 Task: Create a due date automation trigger when advanced on, 2 days after a card is due add fields without custom field "Resume" set to a date more than 1 working days from now at 11:00 AM.
Action: Mouse moved to (1091, 307)
Screenshot: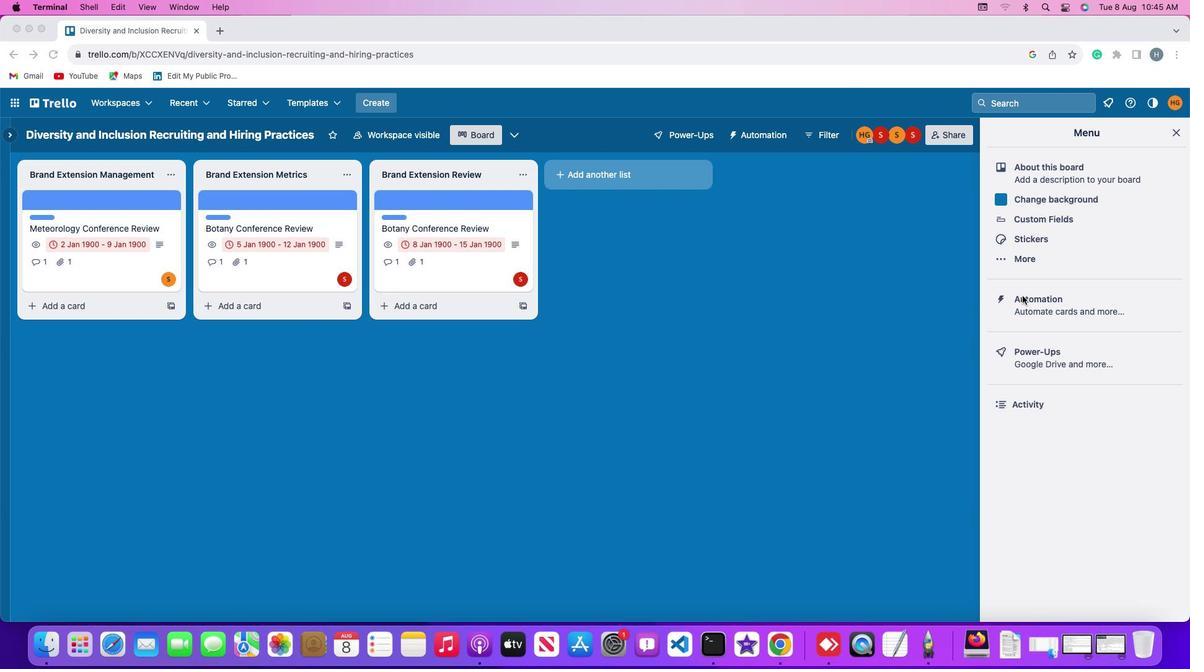 
Action: Mouse pressed left at (1091, 307)
Screenshot: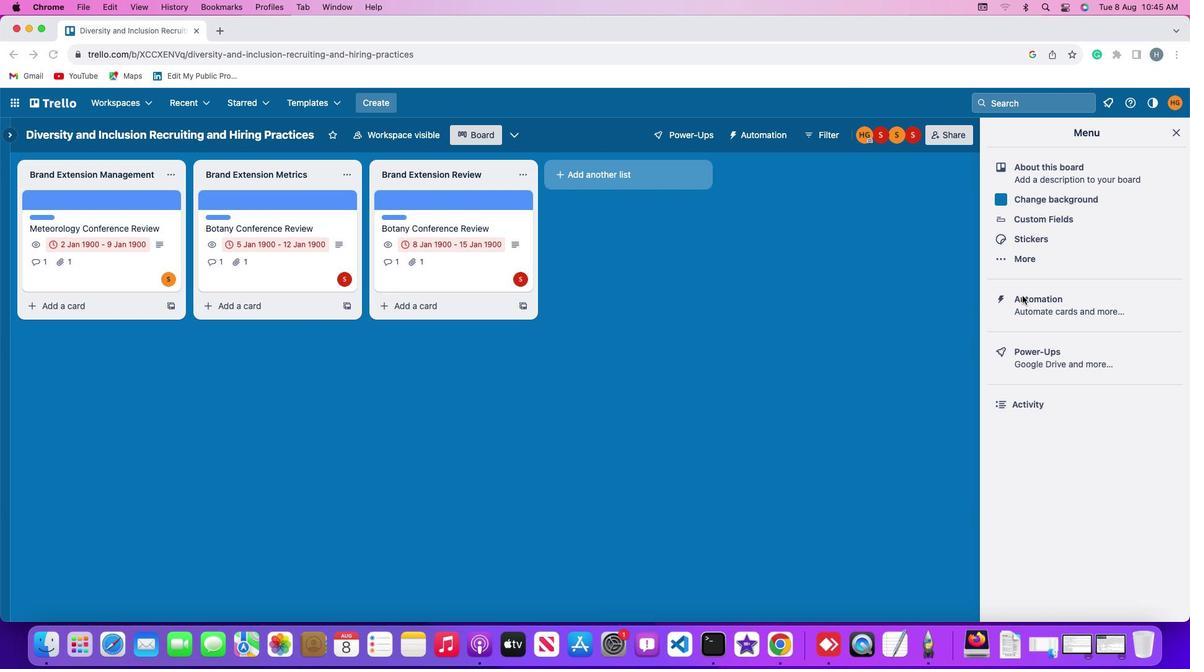 
Action: Mouse pressed left at (1091, 307)
Screenshot: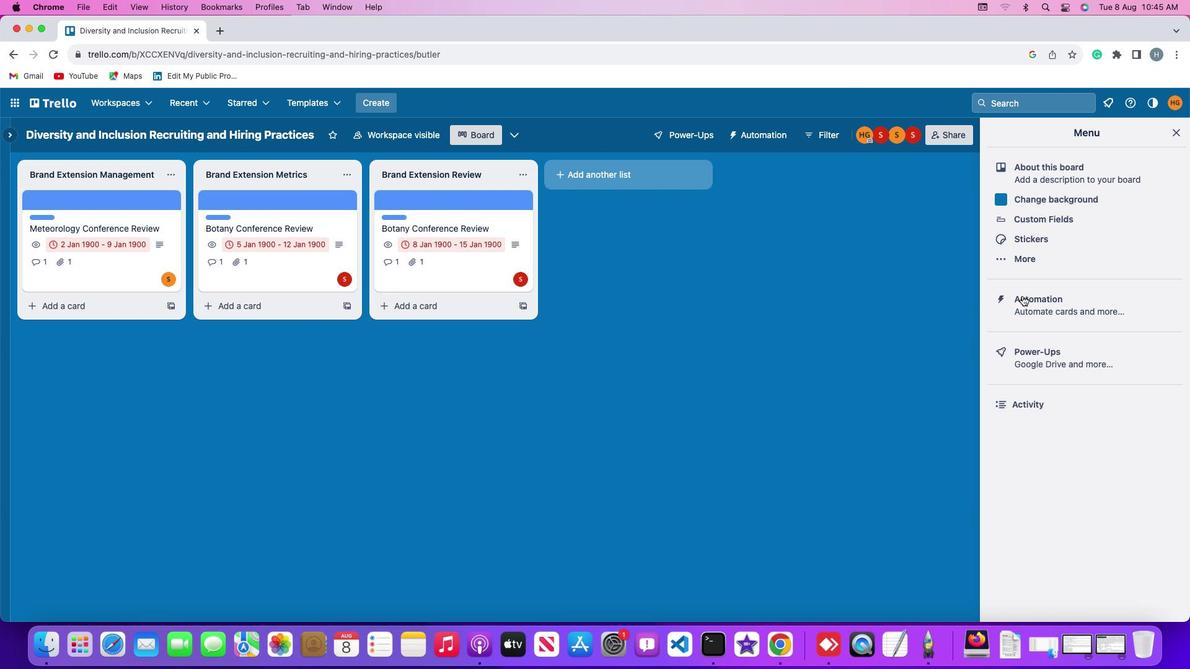
Action: Mouse moved to (24, 307)
Screenshot: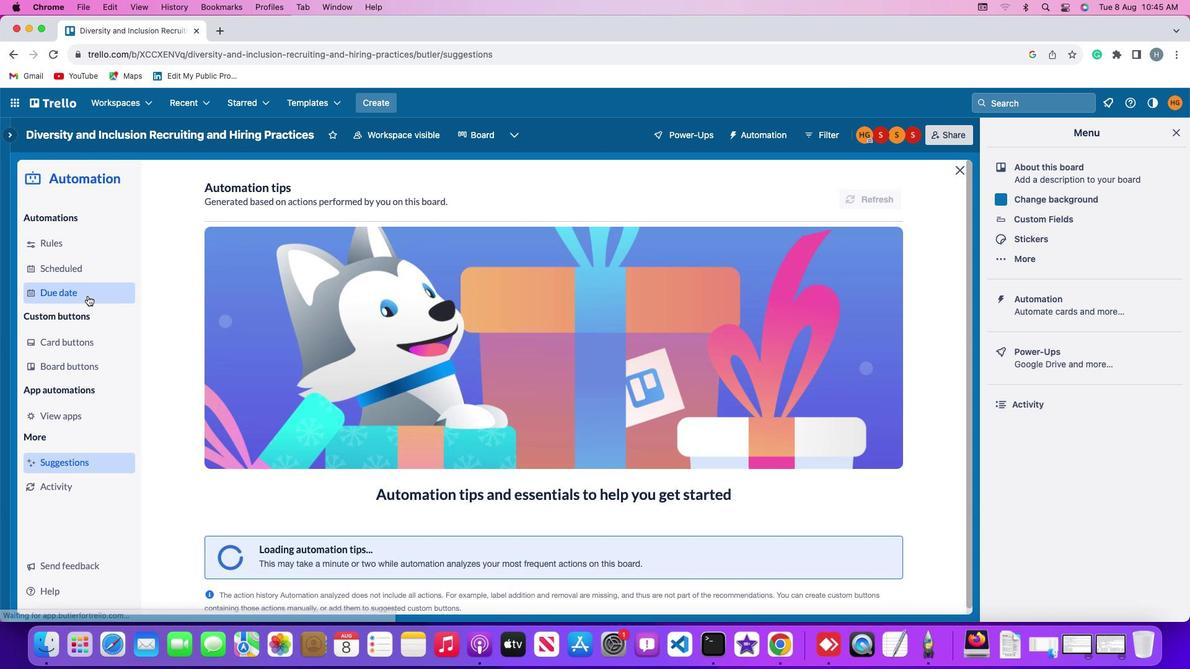
Action: Mouse pressed left at (24, 307)
Screenshot: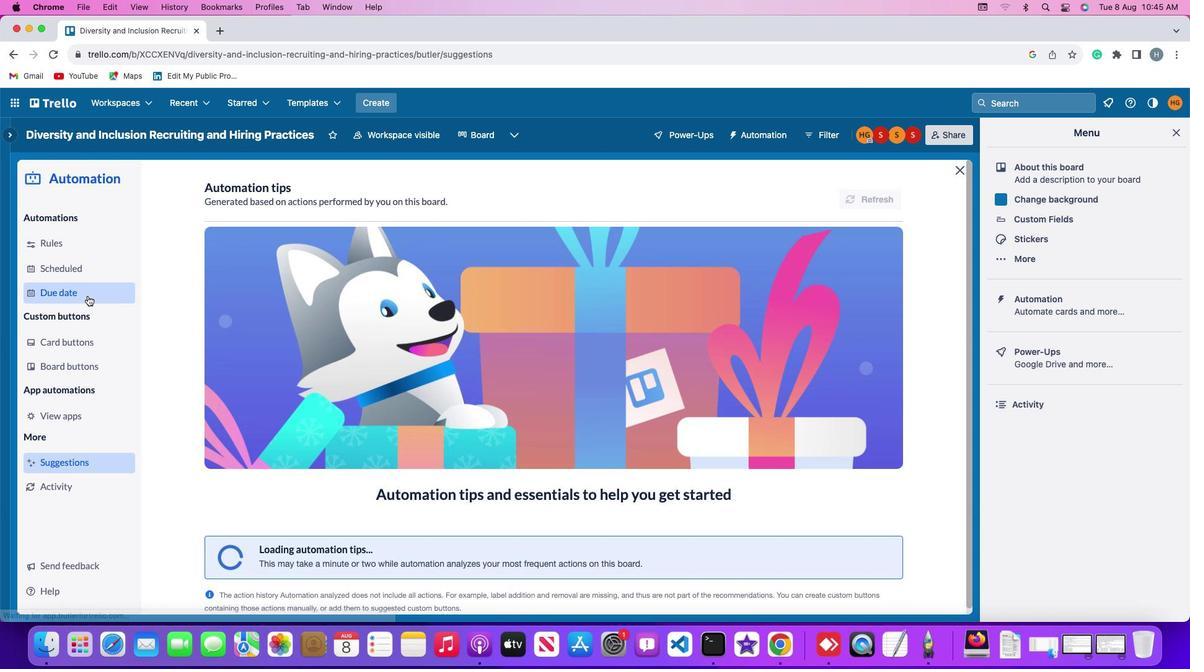 
Action: Mouse moved to (860, 204)
Screenshot: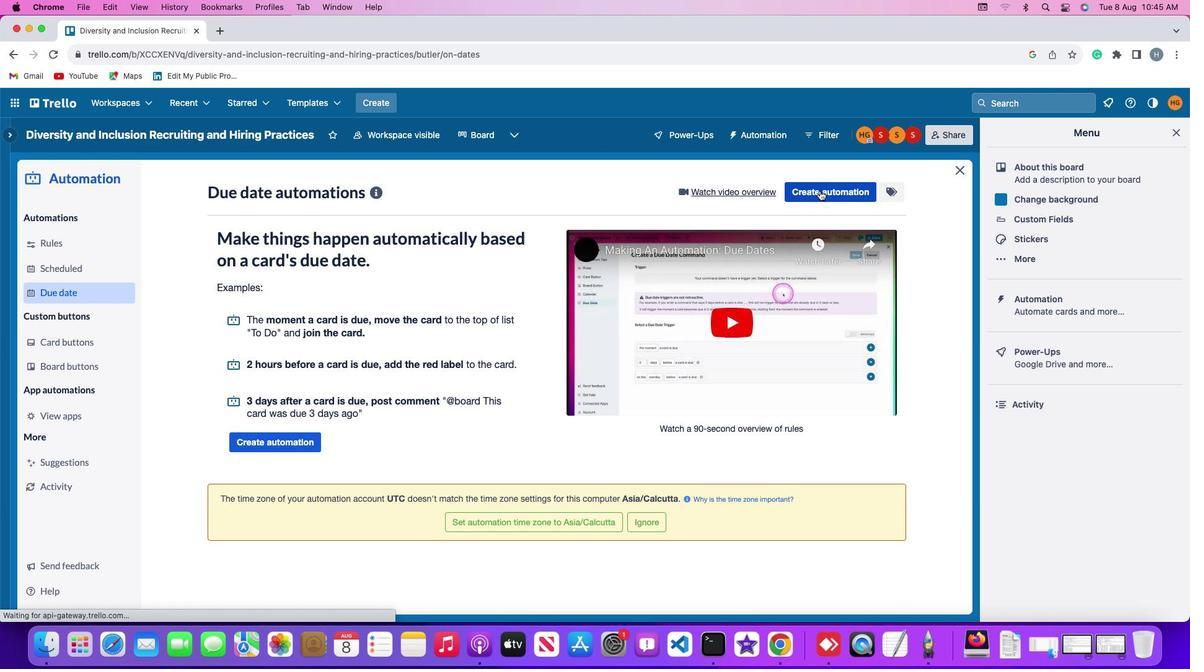 
Action: Mouse pressed left at (860, 204)
Screenshot: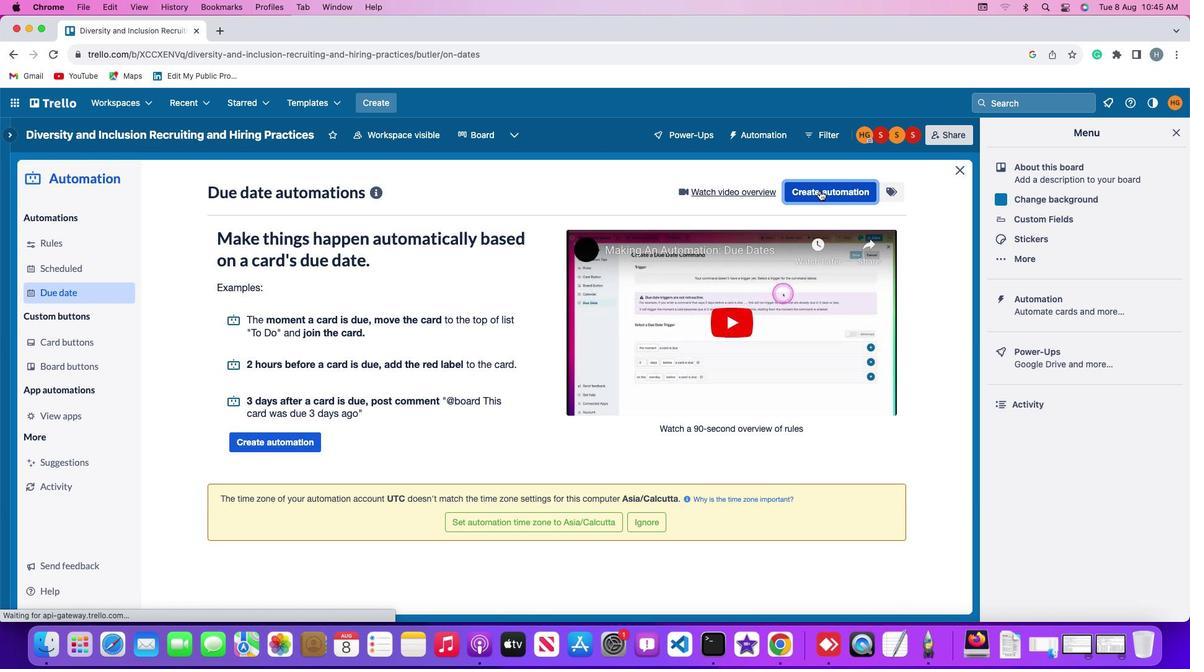 
Action: Mouse moved to (370, 326)
Screenshot: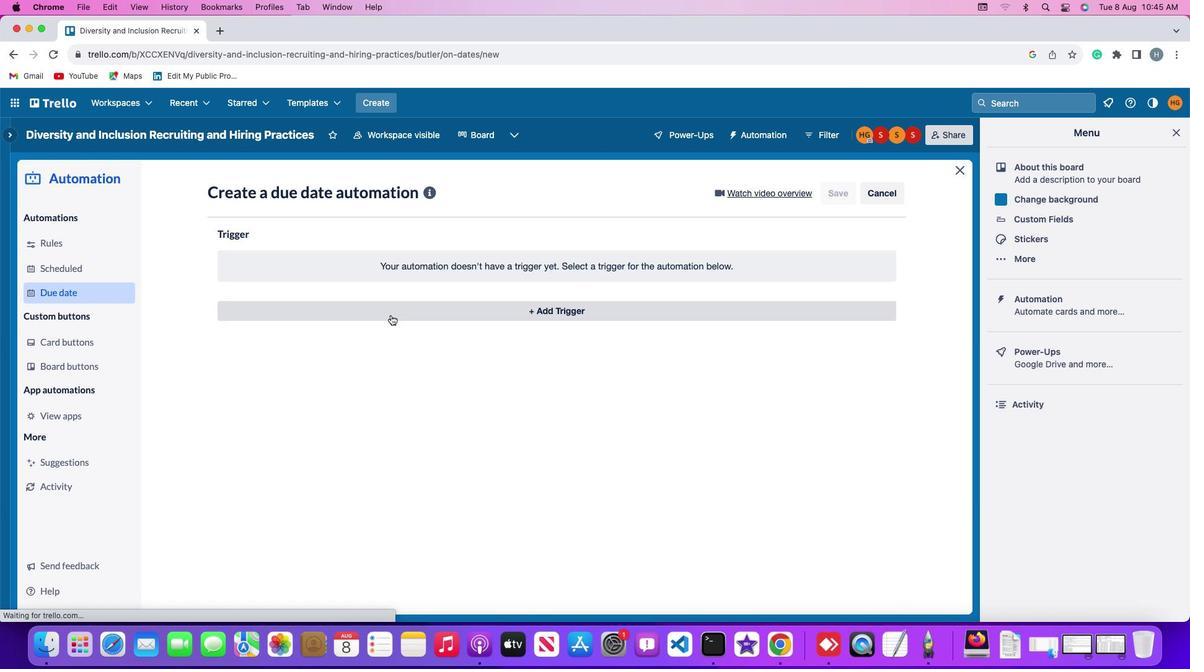 
Action: Mouse pressed left at (370, 326)
Screenshot: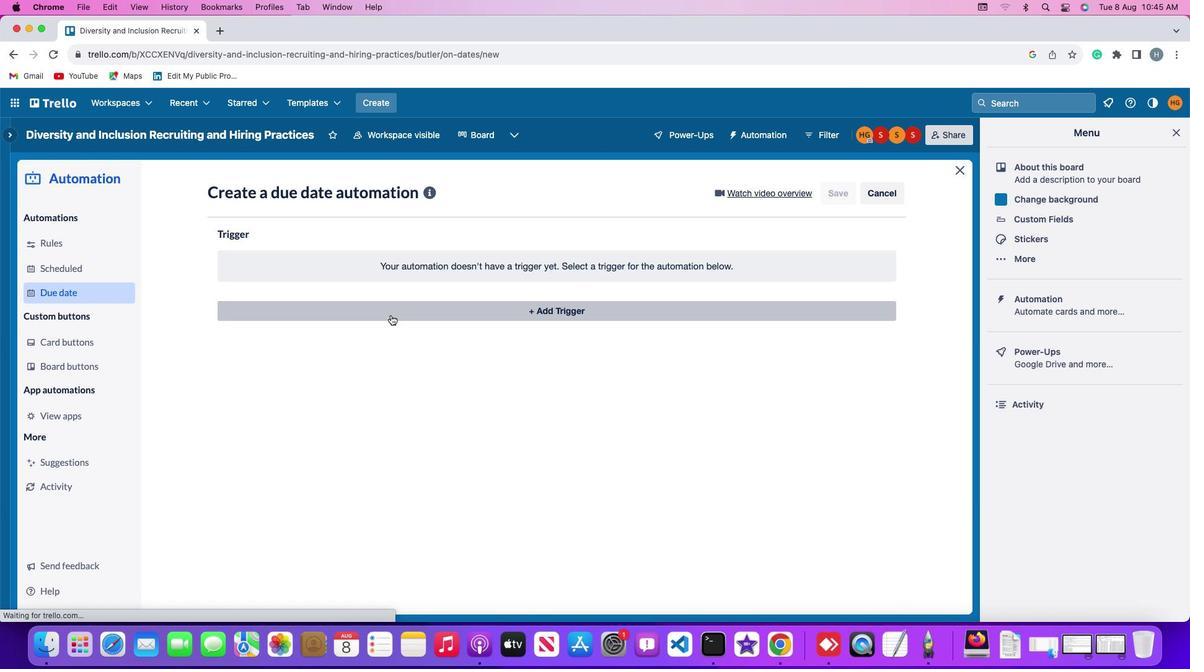 
Action: Mouse moved to (207, 505)
Screenshot: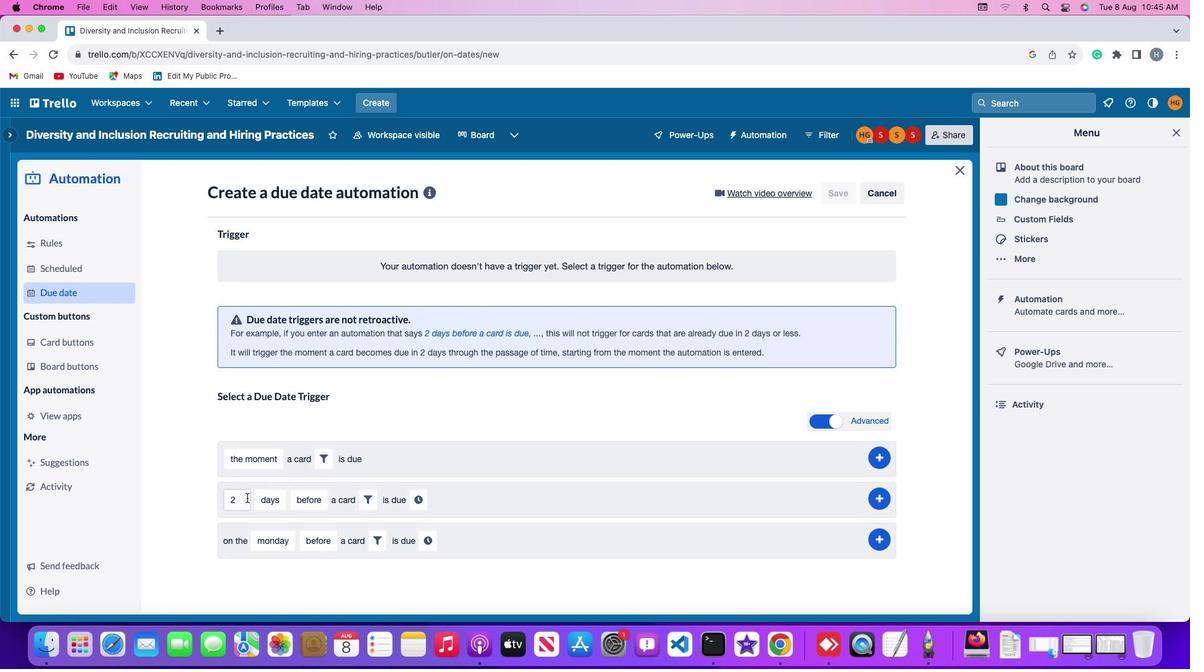 
Action: Mouse pressed left at (207, 505)
Screenshot: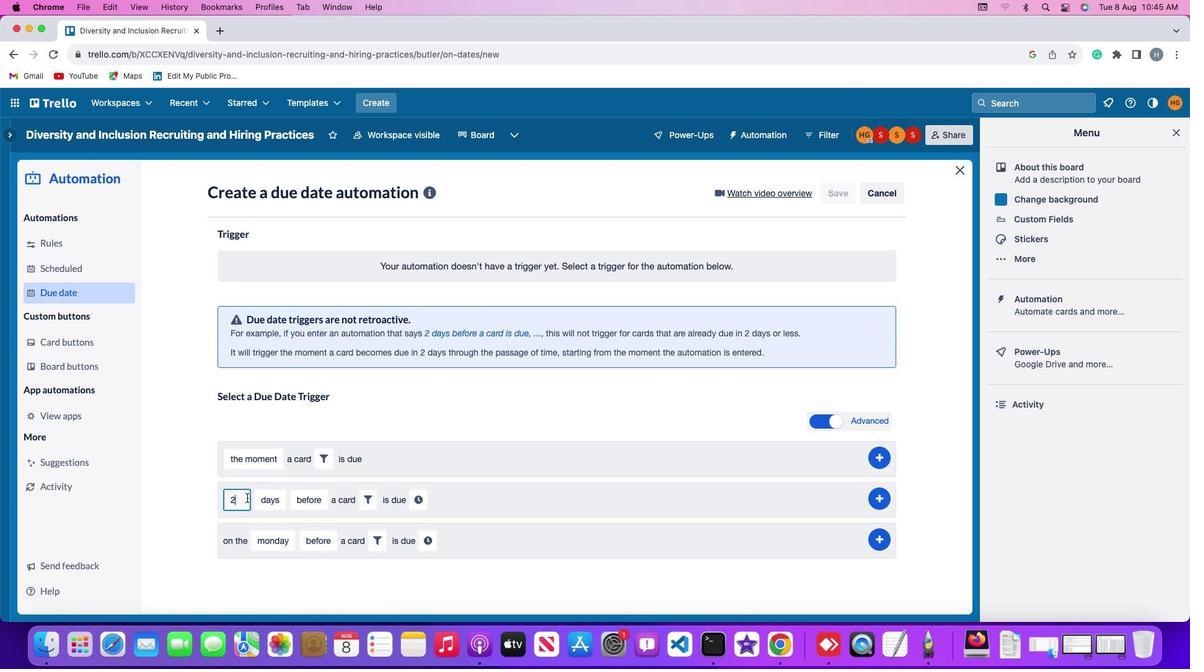 
Action: Mouse moved to (207, 504)
Screenshot: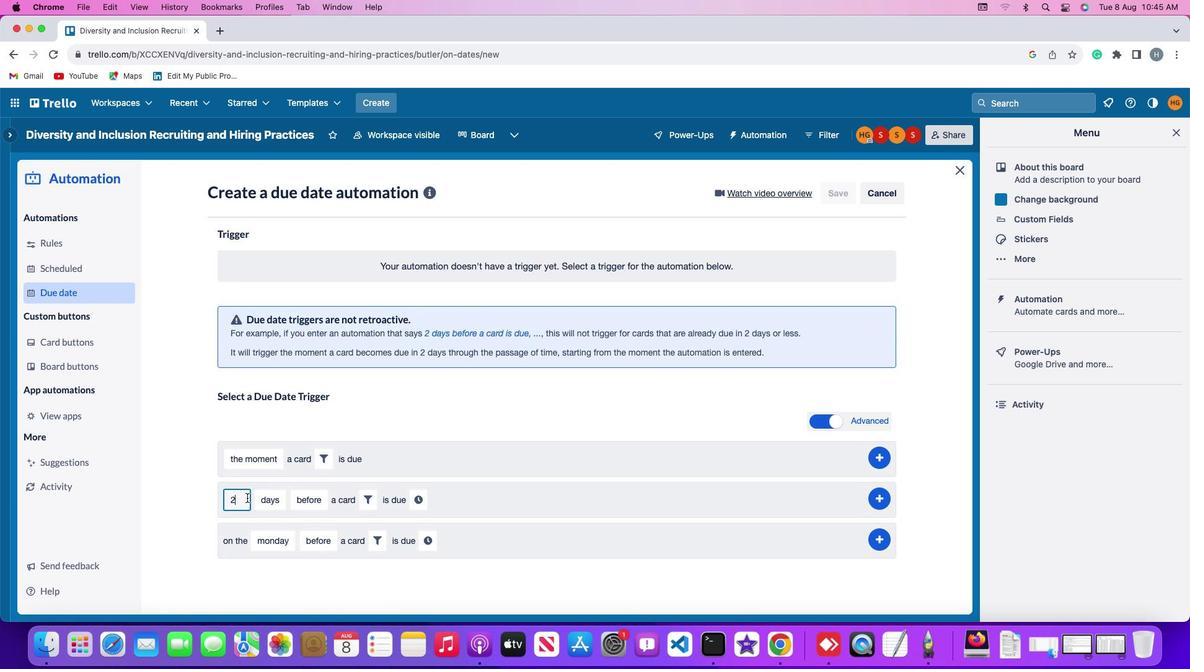 
Action: Key pressed Key.backspace'2'
Screenshot: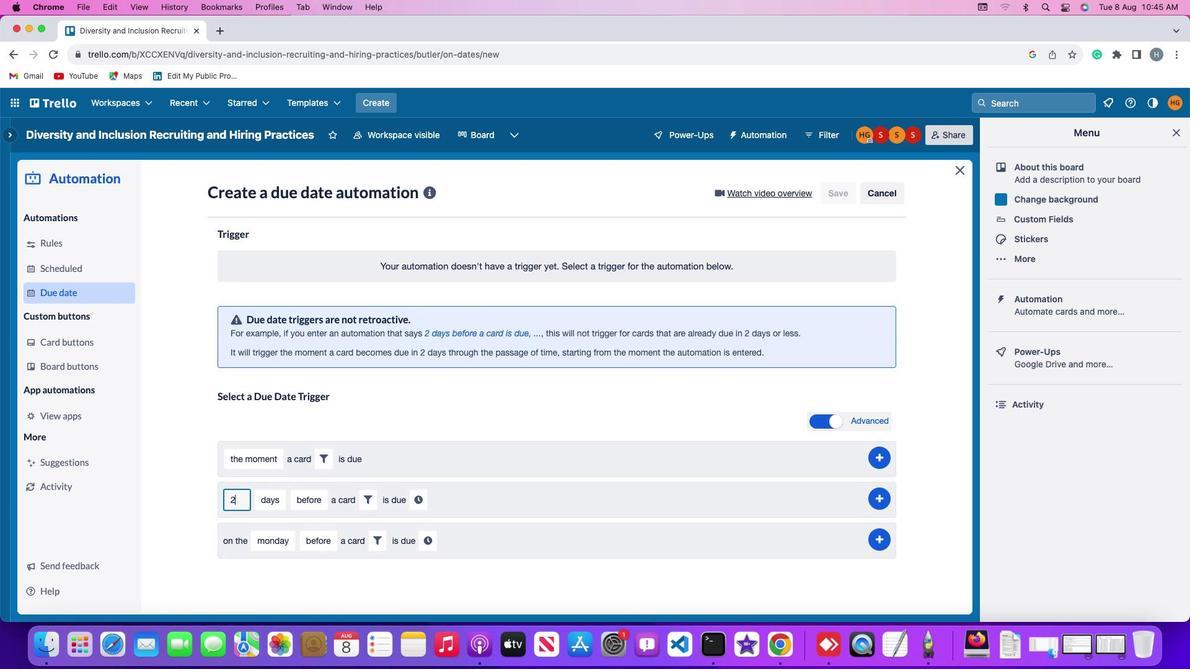 
Action: Mouse moved to (227, 502)
Screenshot: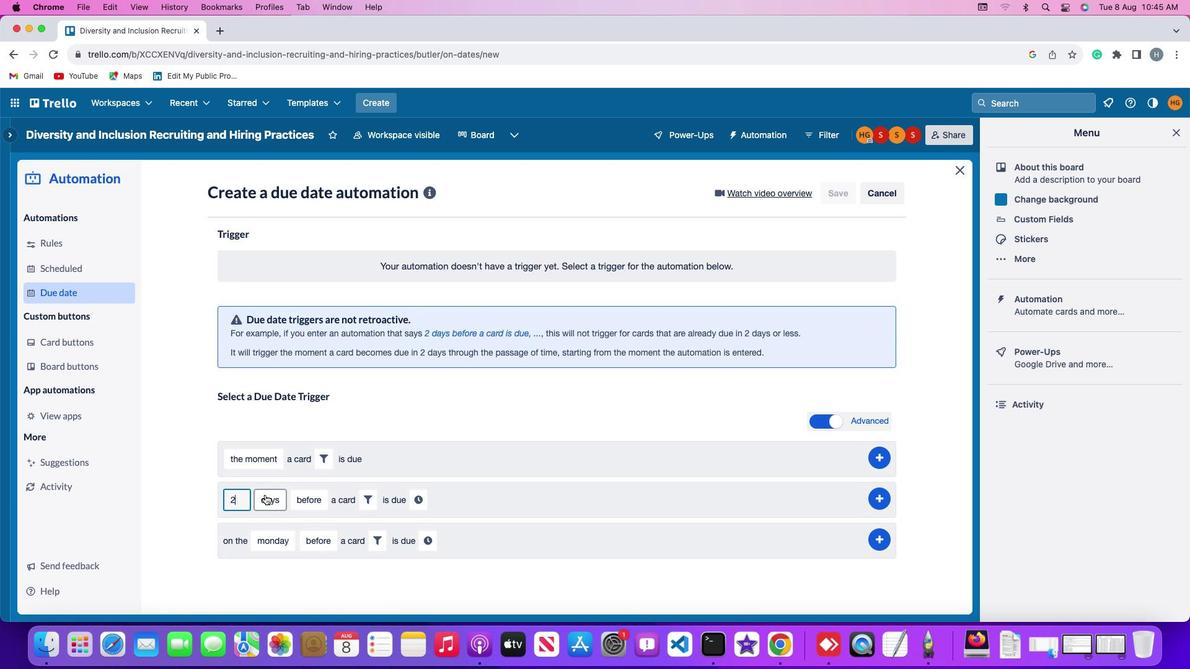 
Action: Mouse pressed left at (227, 502)
Screenshot: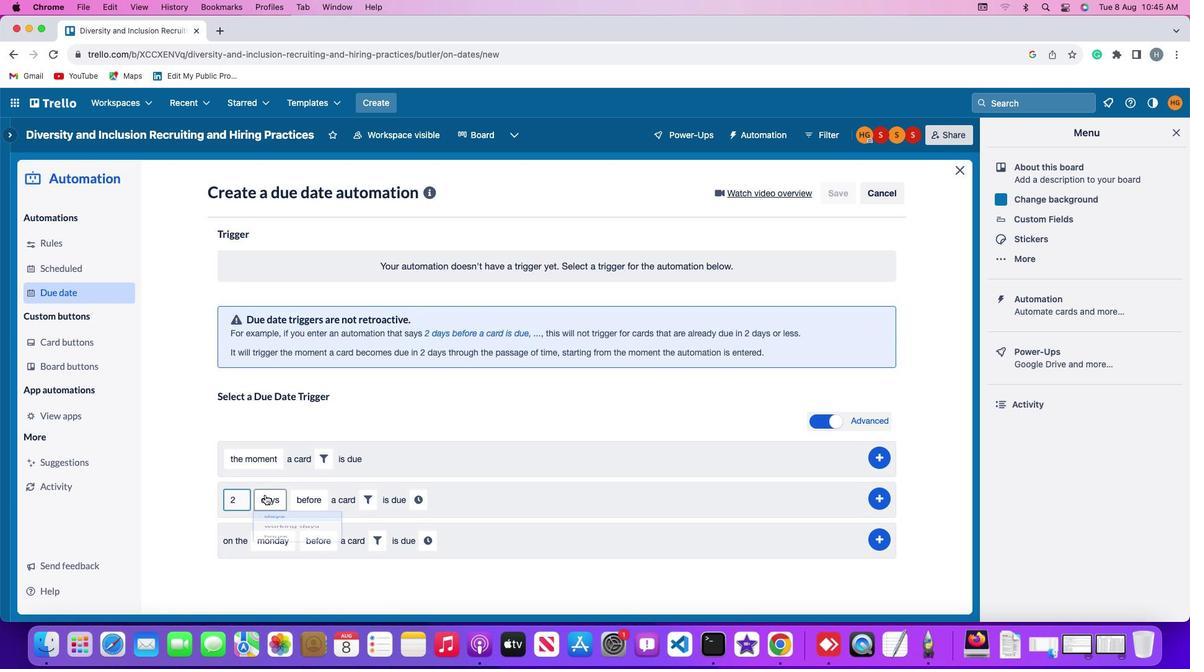
Action: Mouse moved to (242, 524)
Screenshot: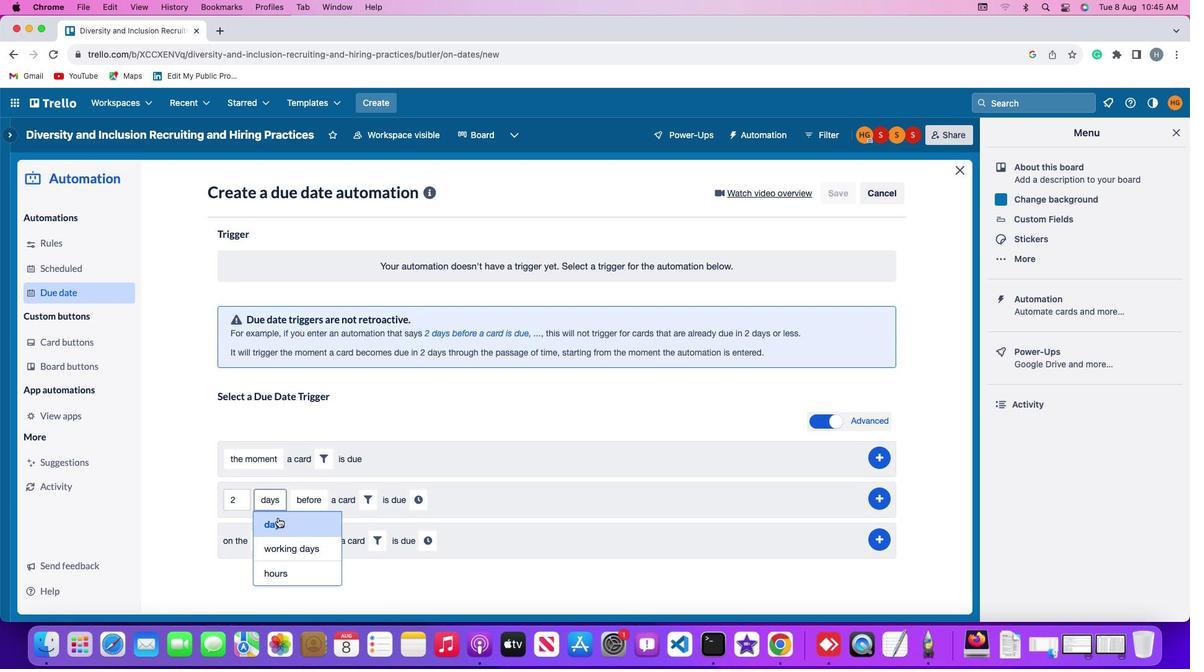 
Action: Mouse pressed left at (242, 524)
Screenshot: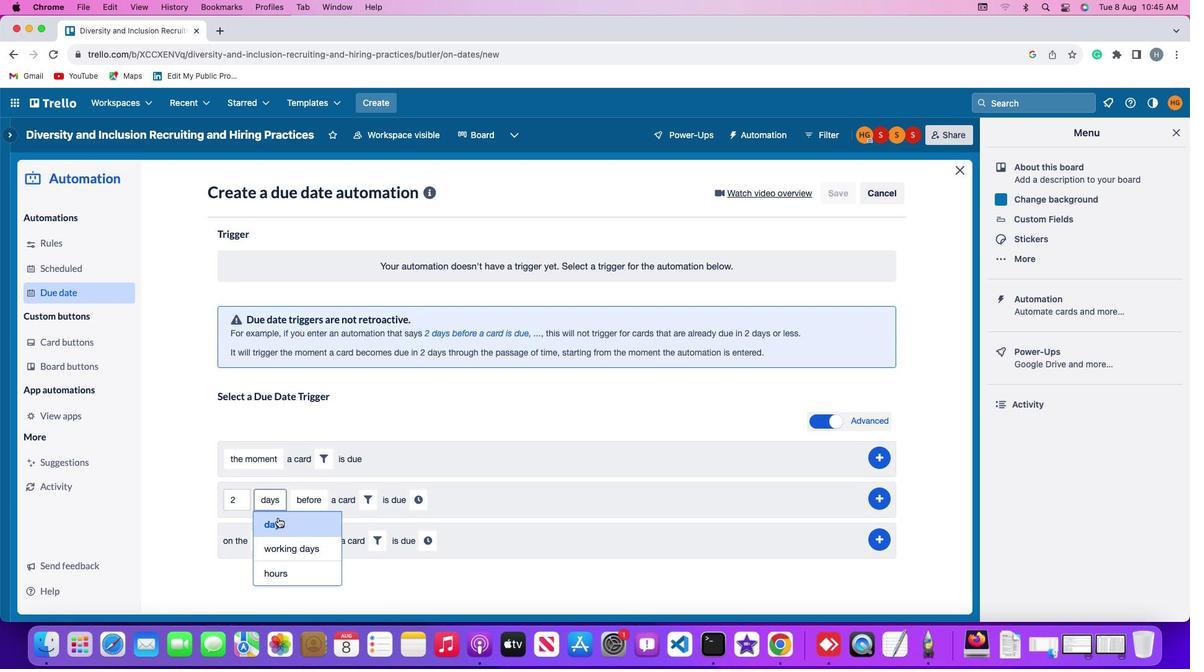 
Action: Mouse moved to (277, 508)
Screenshot: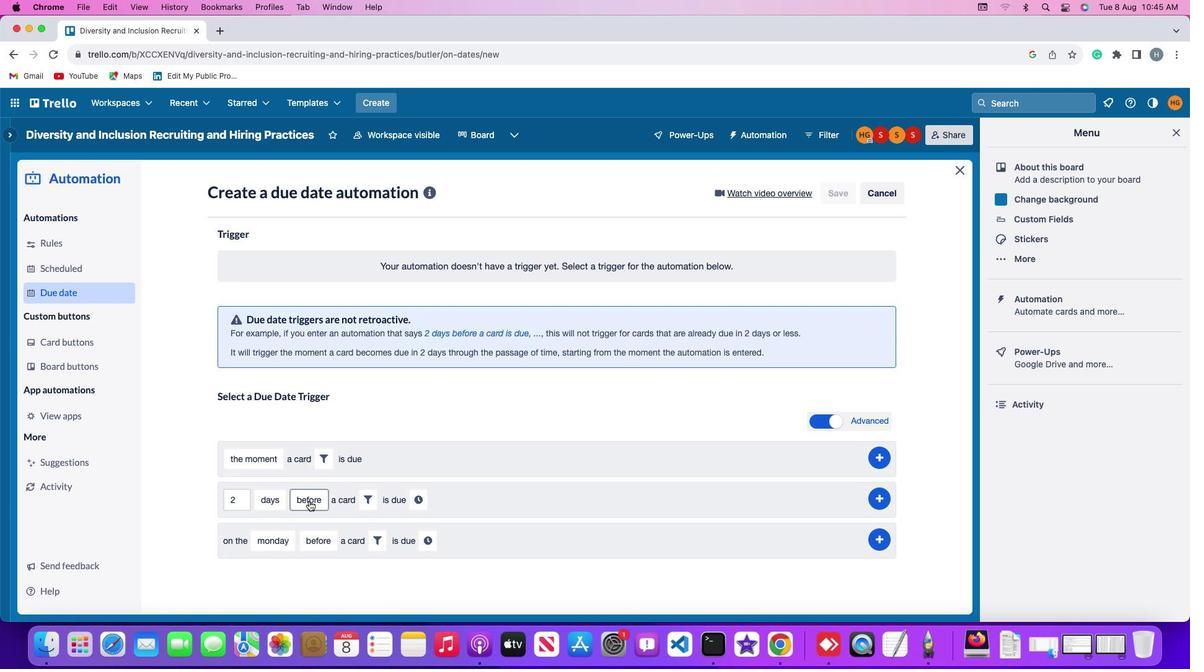 
Action: Mouse pressed left at (277, 508)
Screenshot: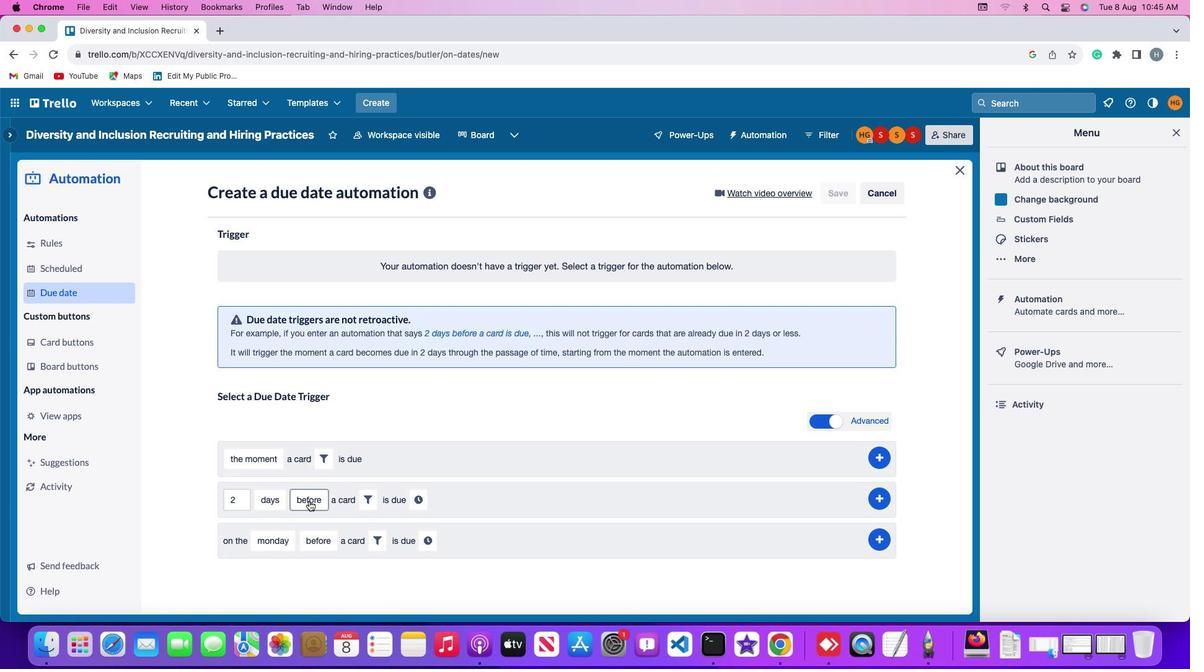 
Action: Mouse moved to (285, 554)
Screenshot: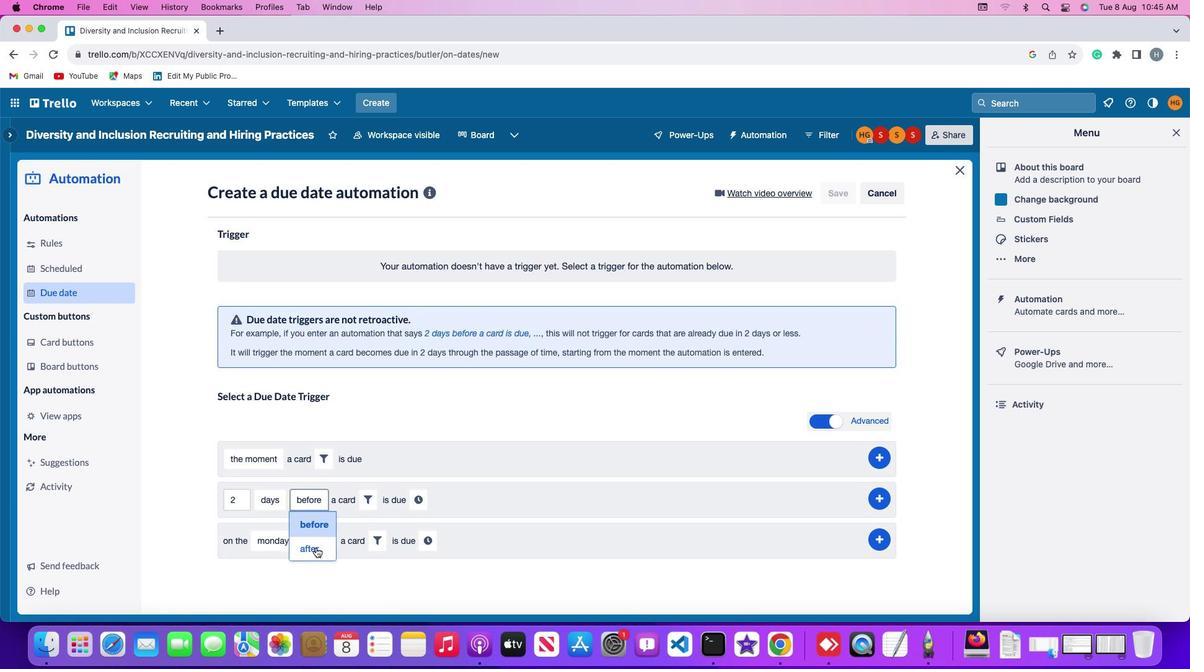 
Action: Mouse pressed left at (285, 554)
Screenshot: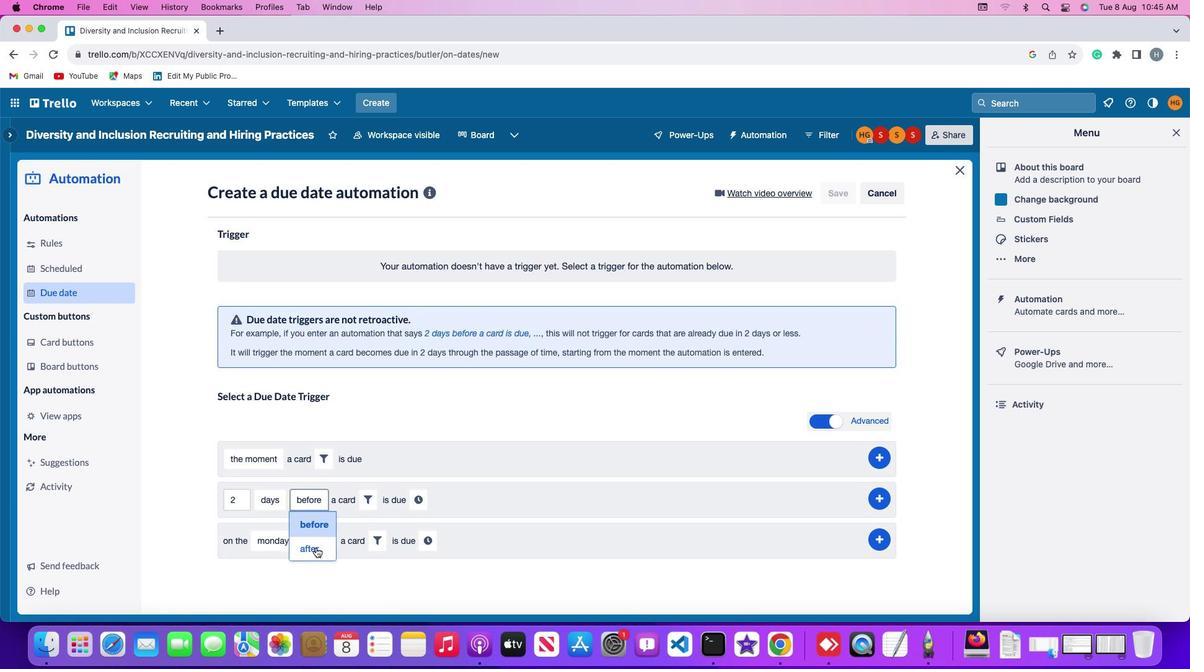 
Action: Mouse moved to (343, 510)
Screenshot: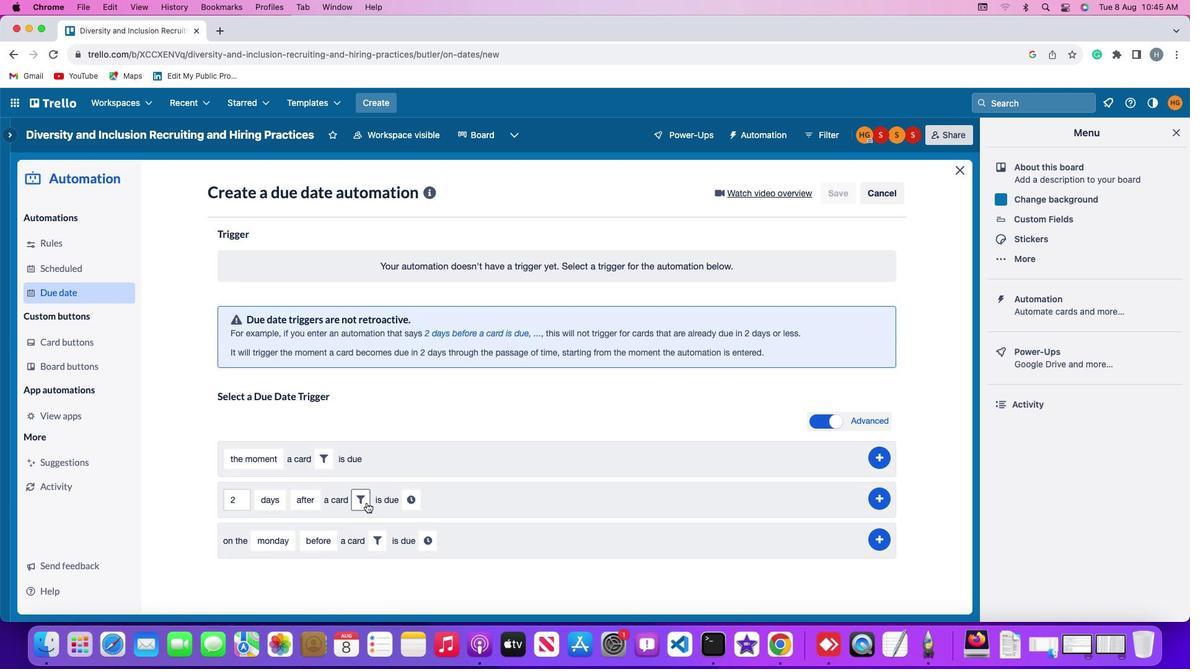 
Action: Mouse pressed left at (343, 510)
Screenshot: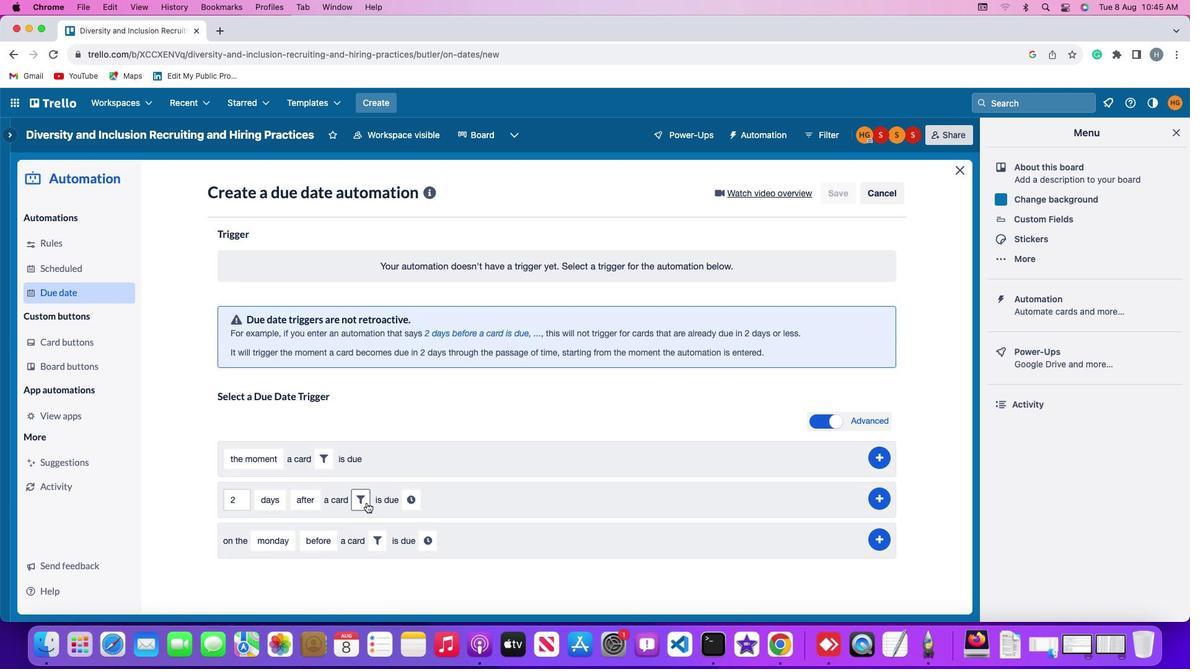 
Action: Mouse moved to (566, 543)
Screenshot: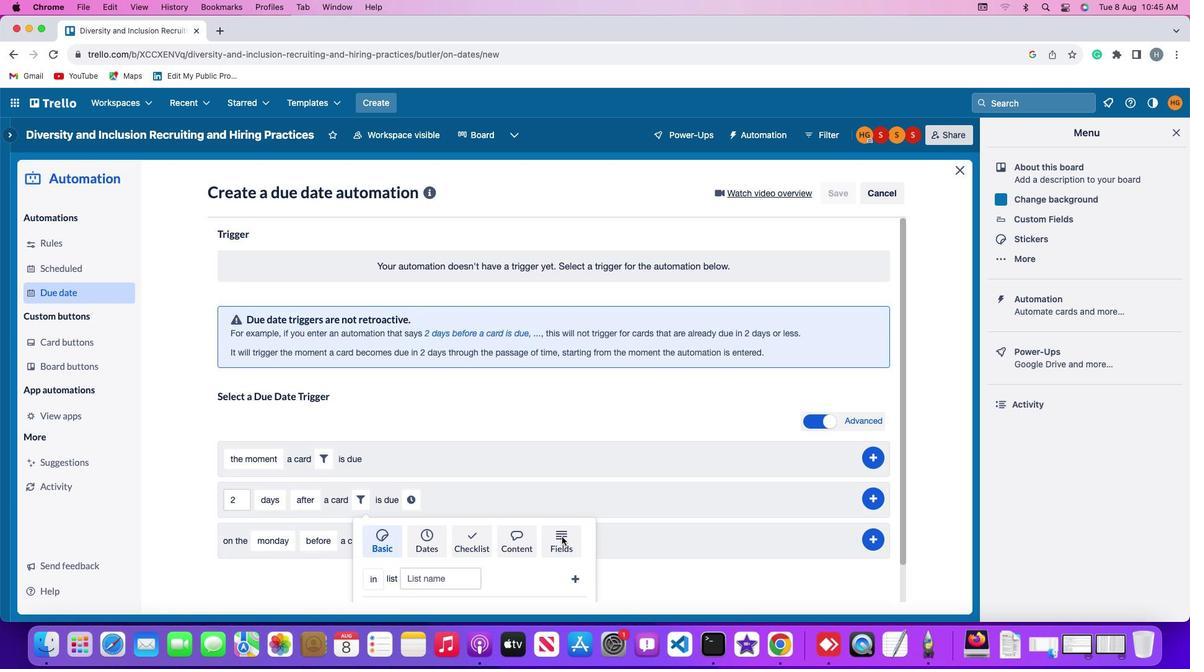 
Action: Mouse pressed left at (566, 543)
Screenshot: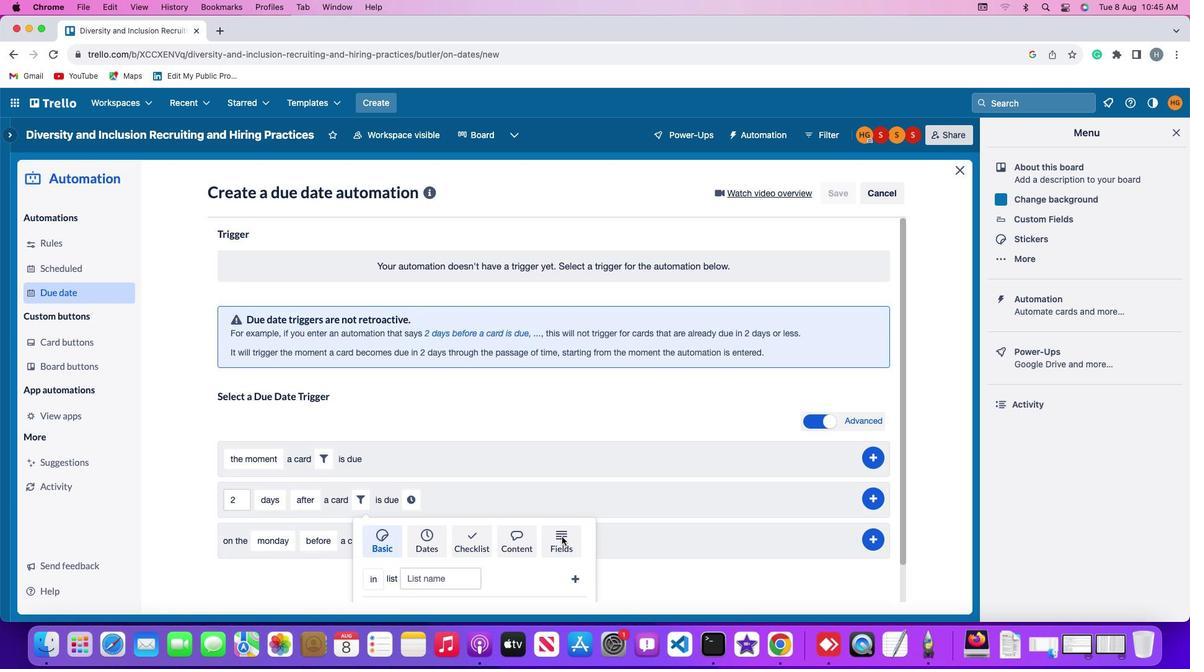 
Action: Mouse moved to (220, 582)
Screenshot: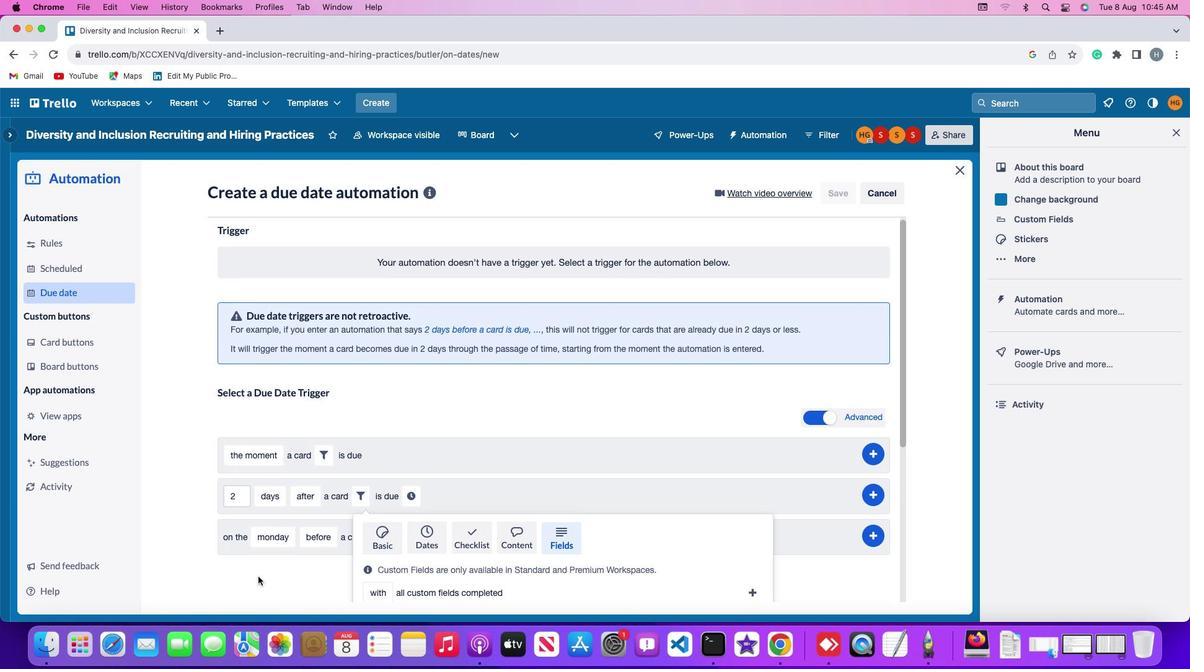 
Action: Mouse scrolled (220, 582) with delta (-73, 16)
Screenshot: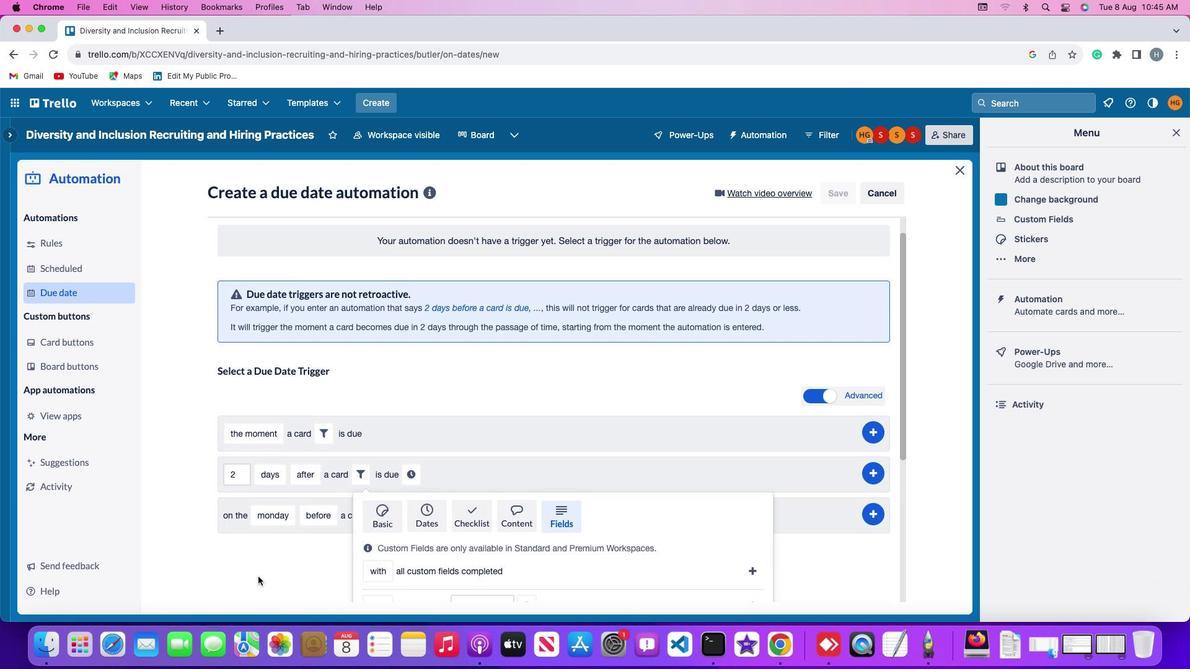 
Action: Mouse scrolled (220, 582) with delta (-73, 16)
Screenshot: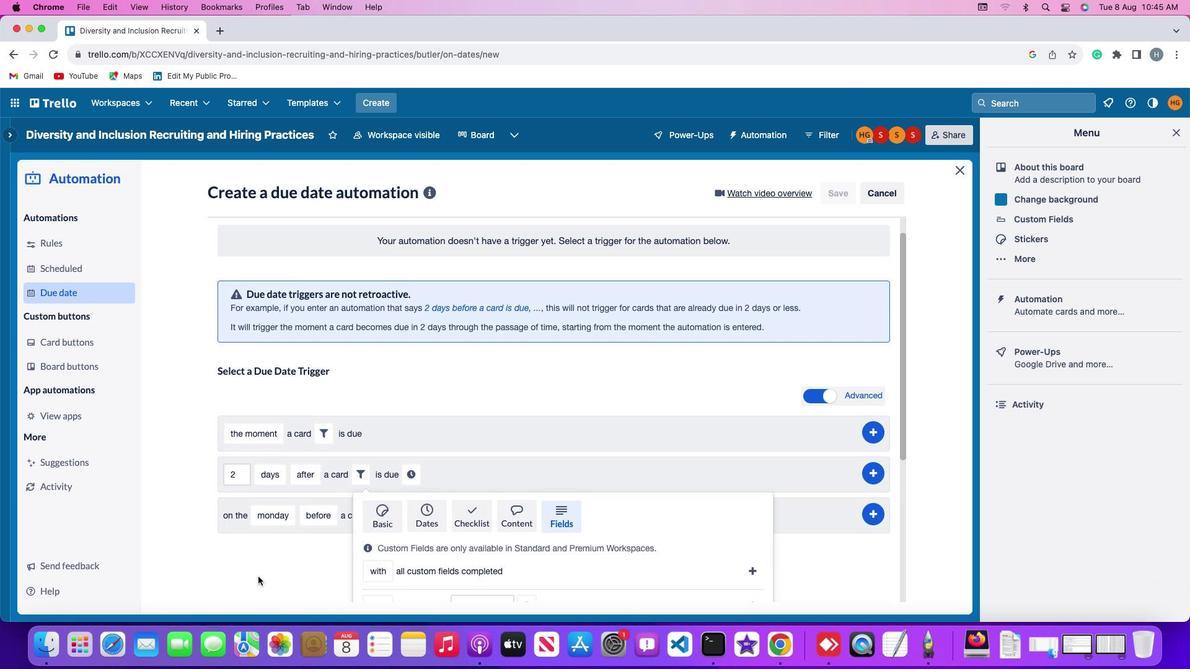 
Action: Mouse scrolled (220, 582) with delta (-73, 14)
Screenshot: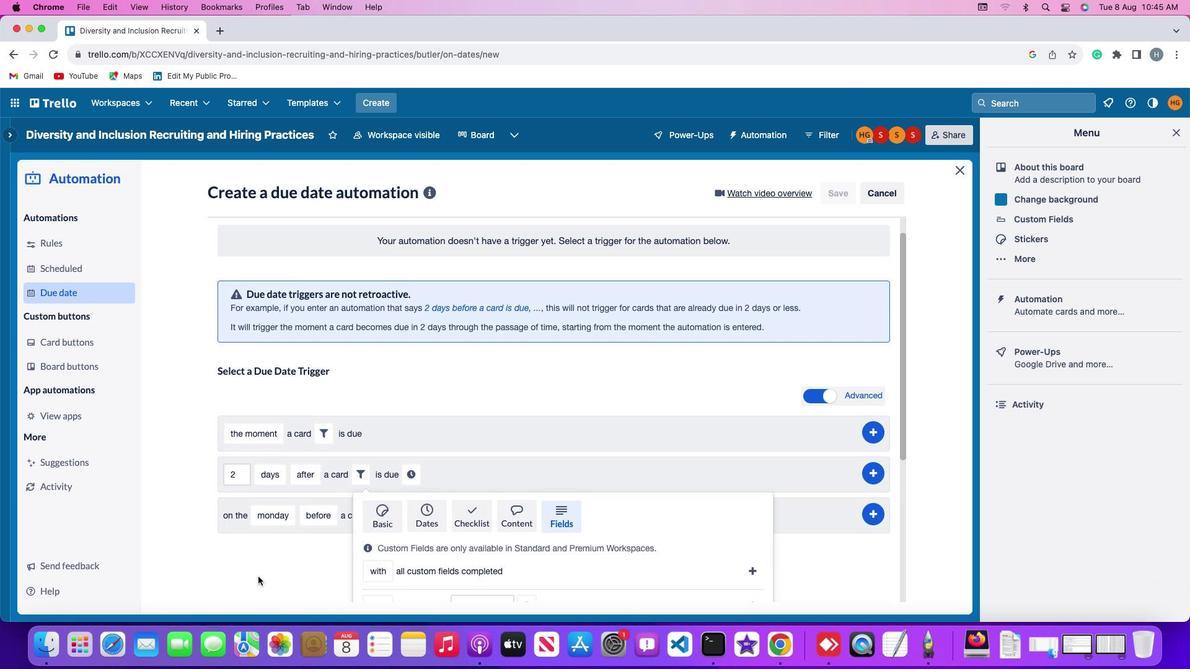 
Action: Mouse scrolled (220, 582) with delta (-73, 14)
Screenshot: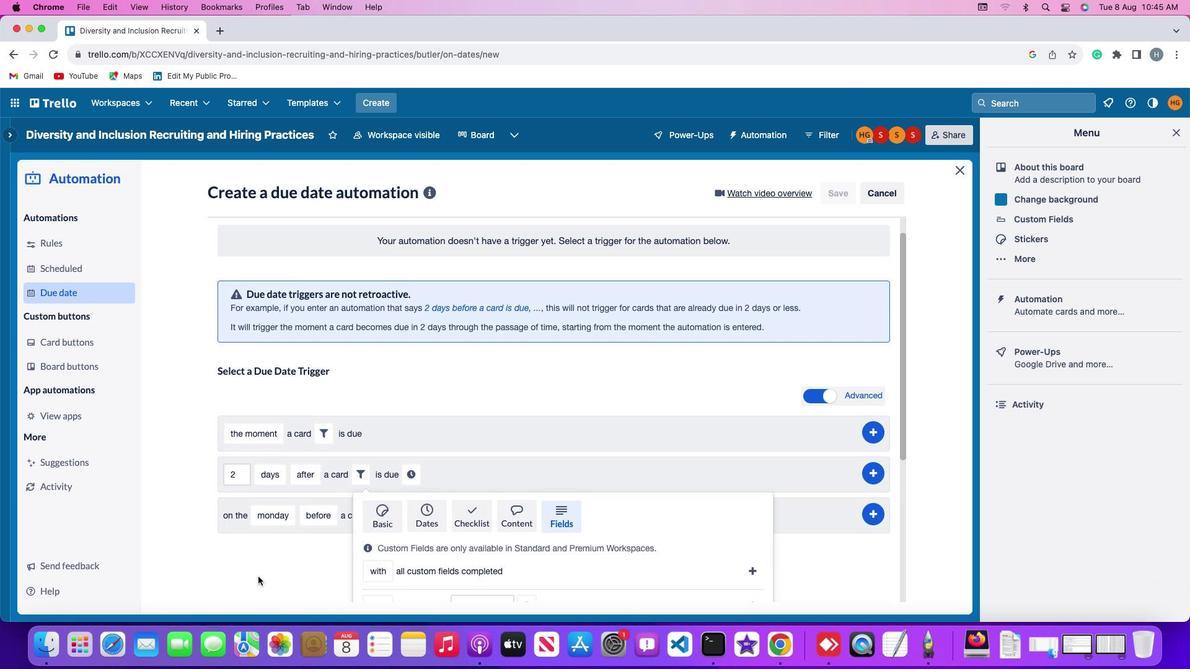 
Action: Mouse scrolled (220, 582) with delta (-73, 13)
Screenshot: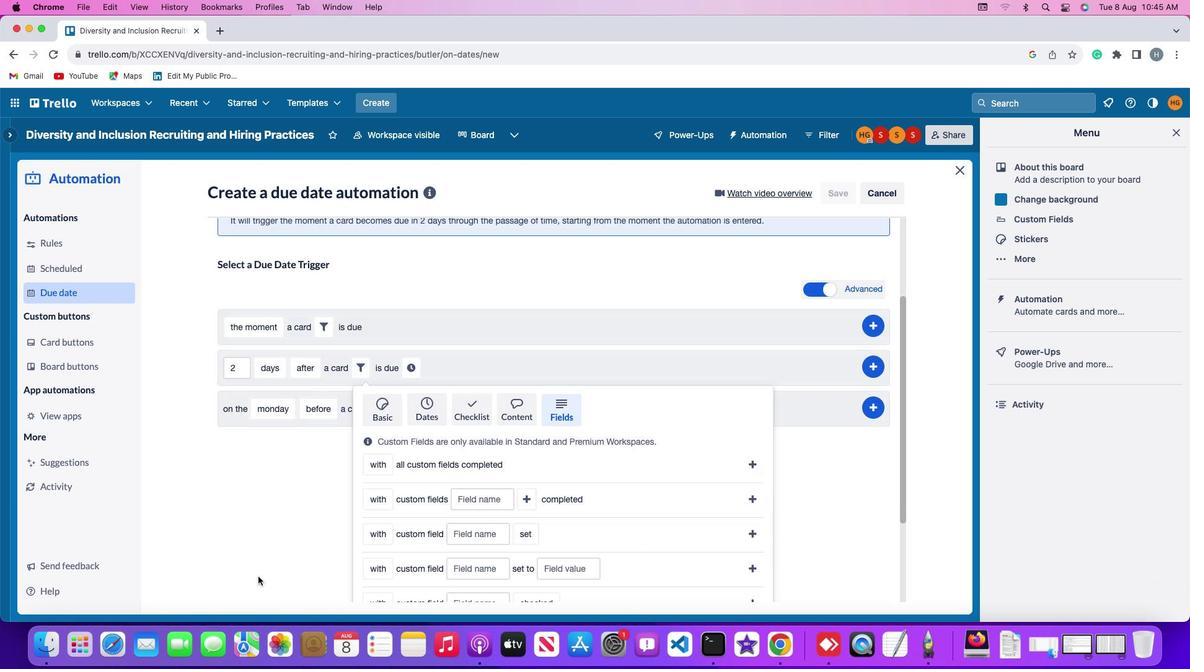 
Action: Mouse scrolled (220, 582) with delta (-73, 13)
Screenshot: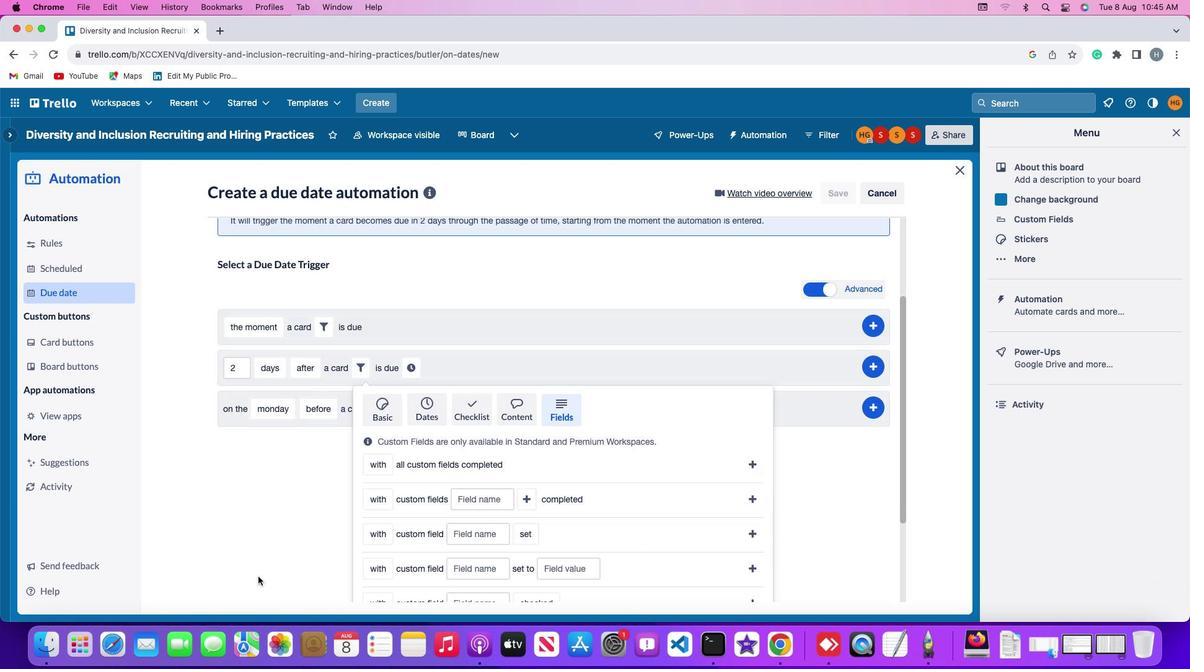 
Action: Mouse scrolled (220, 582) with delta (-73, 13)
Screenshot: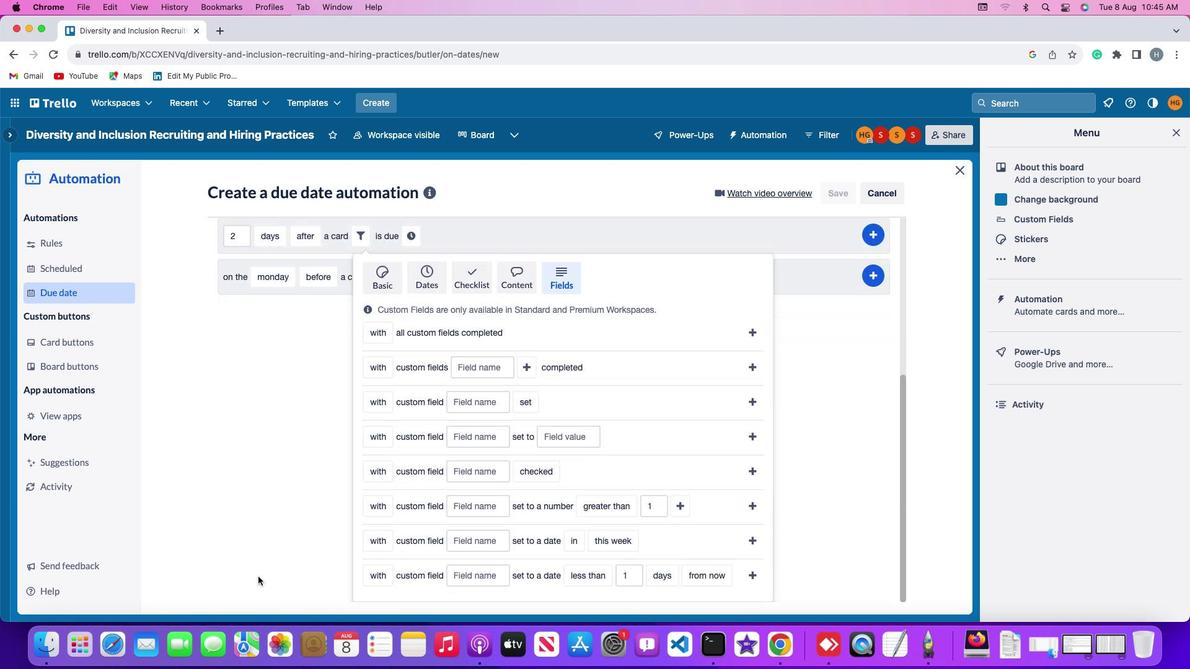 
Action: Mouse scrolled (220, 582) with delta (-73, 16)
Screenshot: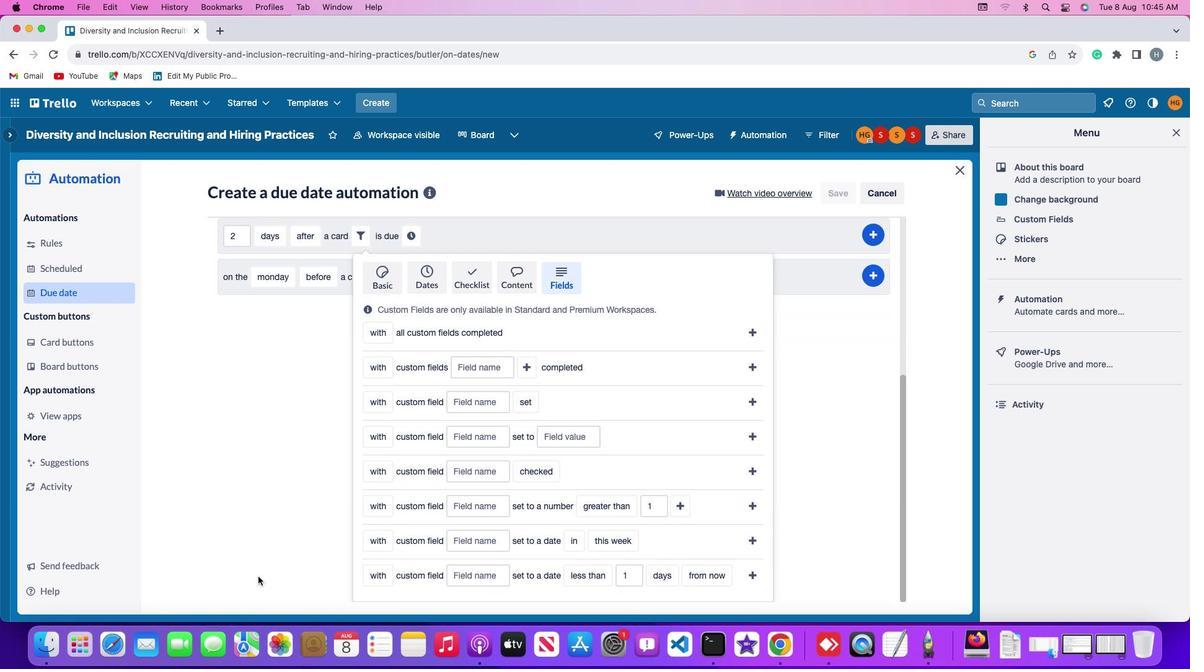 
Action: Mouse scrolled (220, 582) with delta (-73, 16)
Screenshot: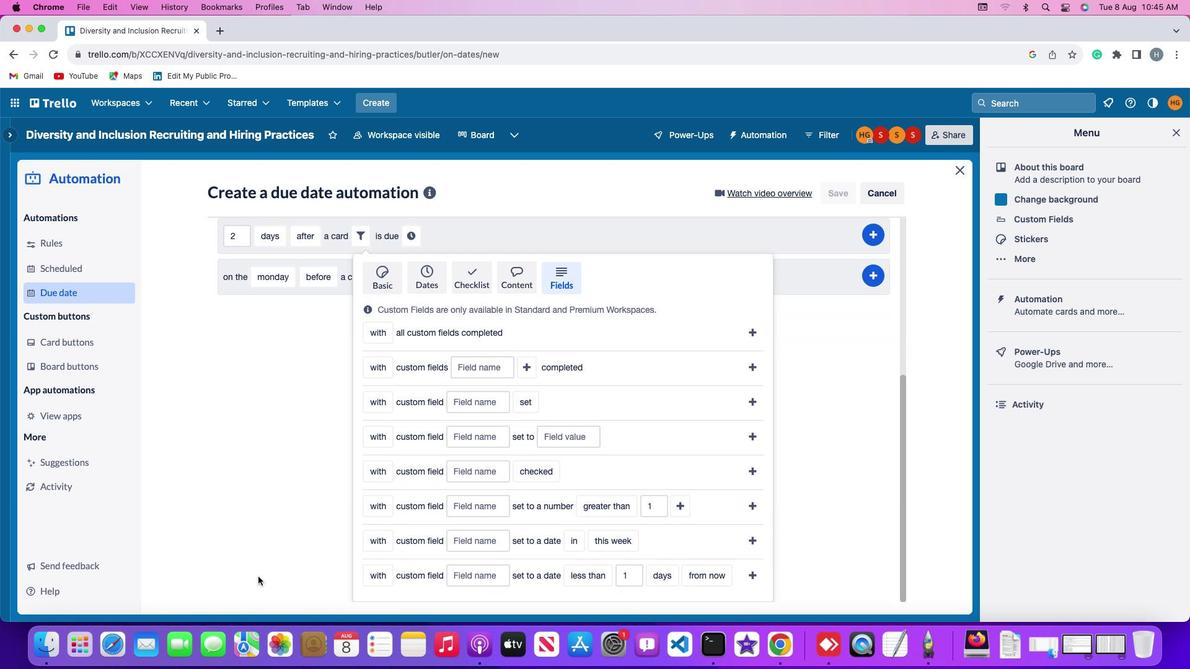 
Action: Mouse scrolled (220, 582) with delta (-73, 15)
Screenshot: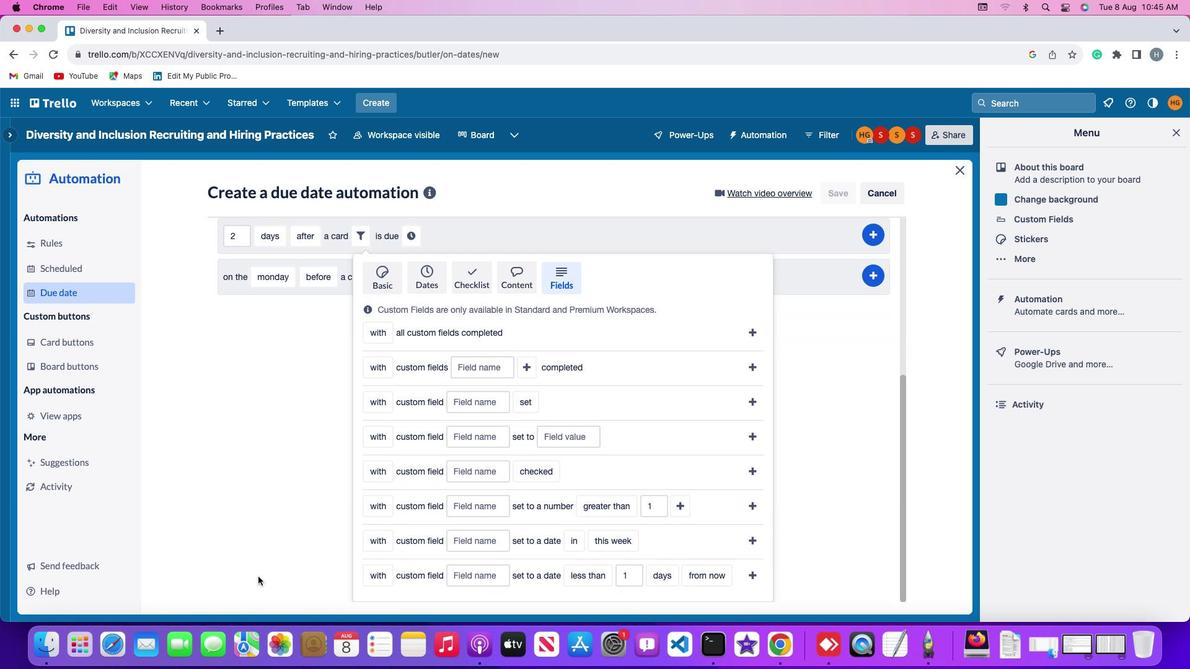 
Action: Mouse scrolled (220, 582) with delta (-73, 14)
Screenshot: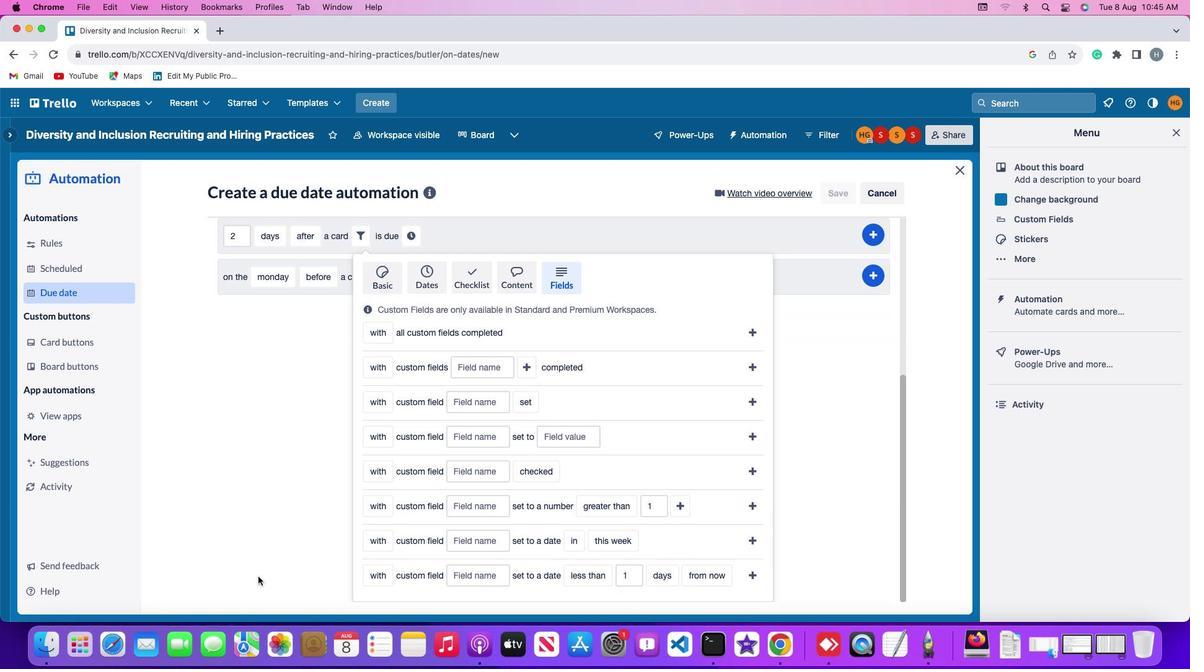 
Action: Mouse moved to (362, 576)
Screenshot: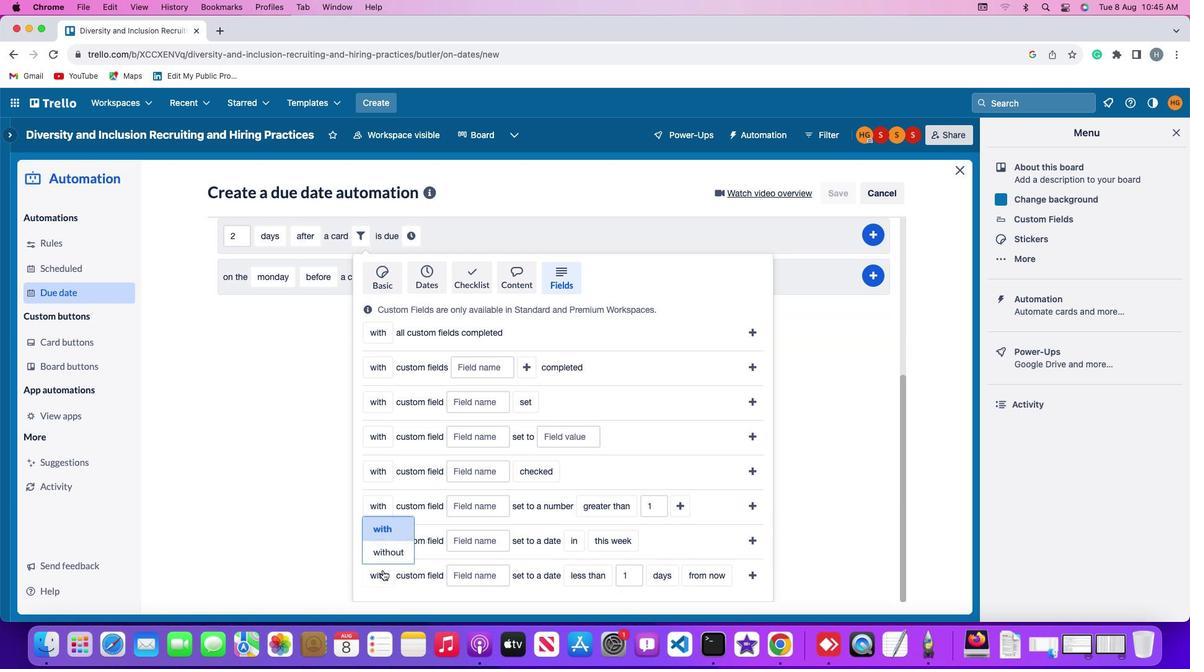 
Action: Mouse pressed left at (362, 576)
Screenshot: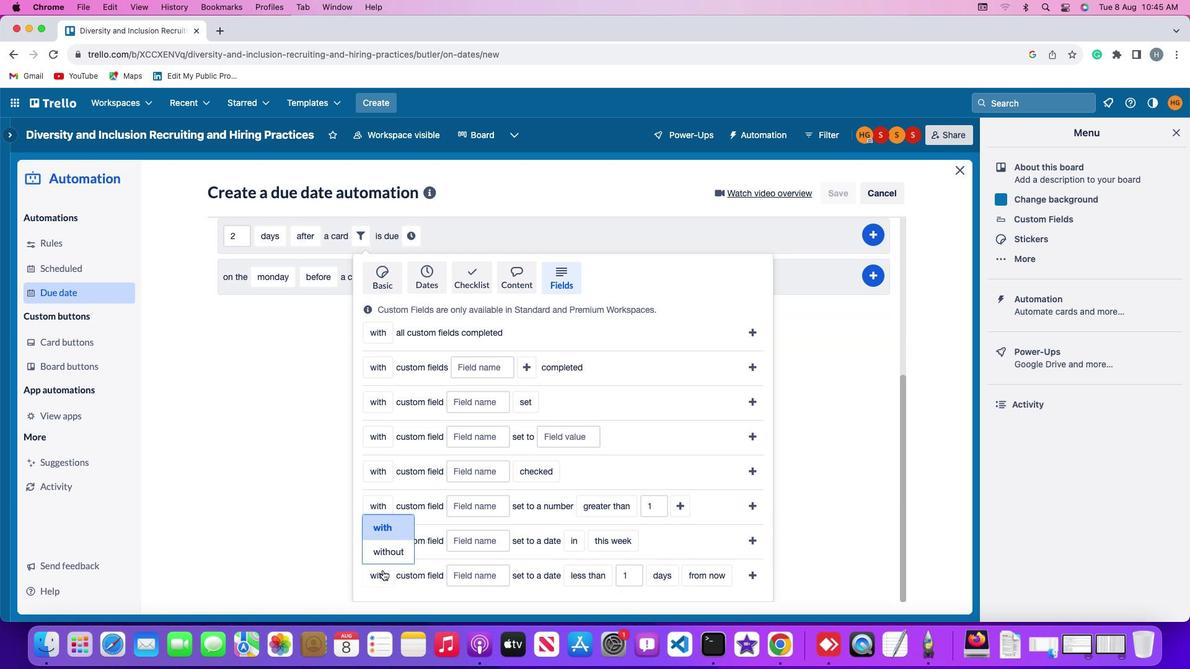 
Action: Mouse moved to (367, 558)
Screenshot: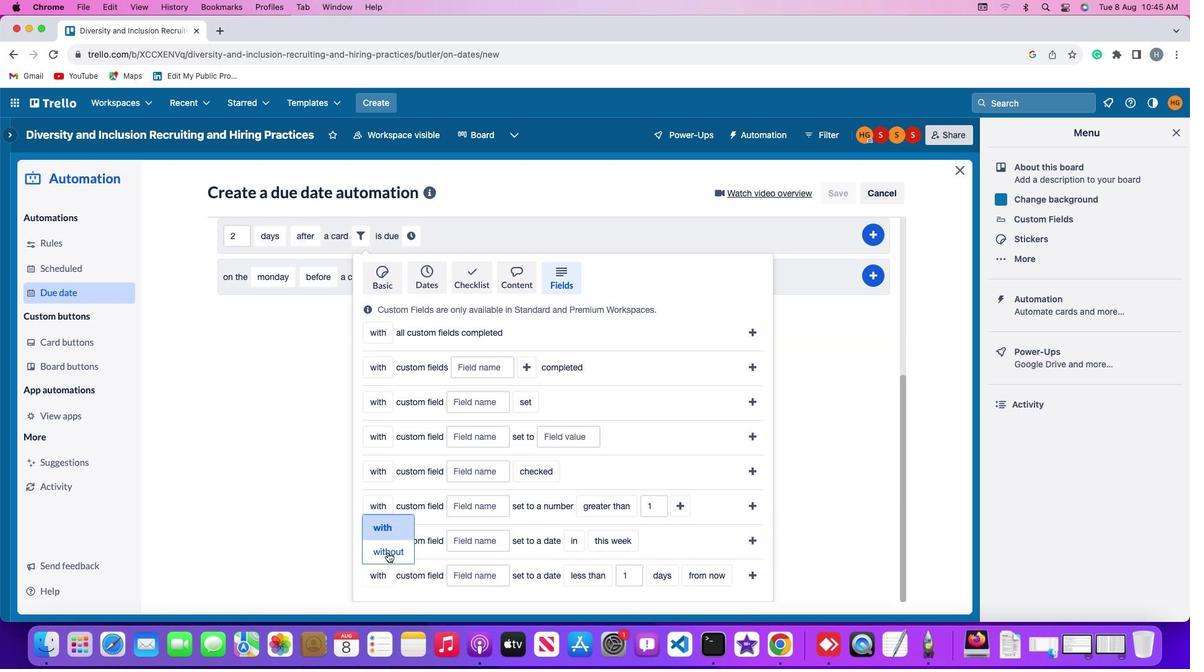 
Action: Mouse pressed left at (367, 558)
Screenshot: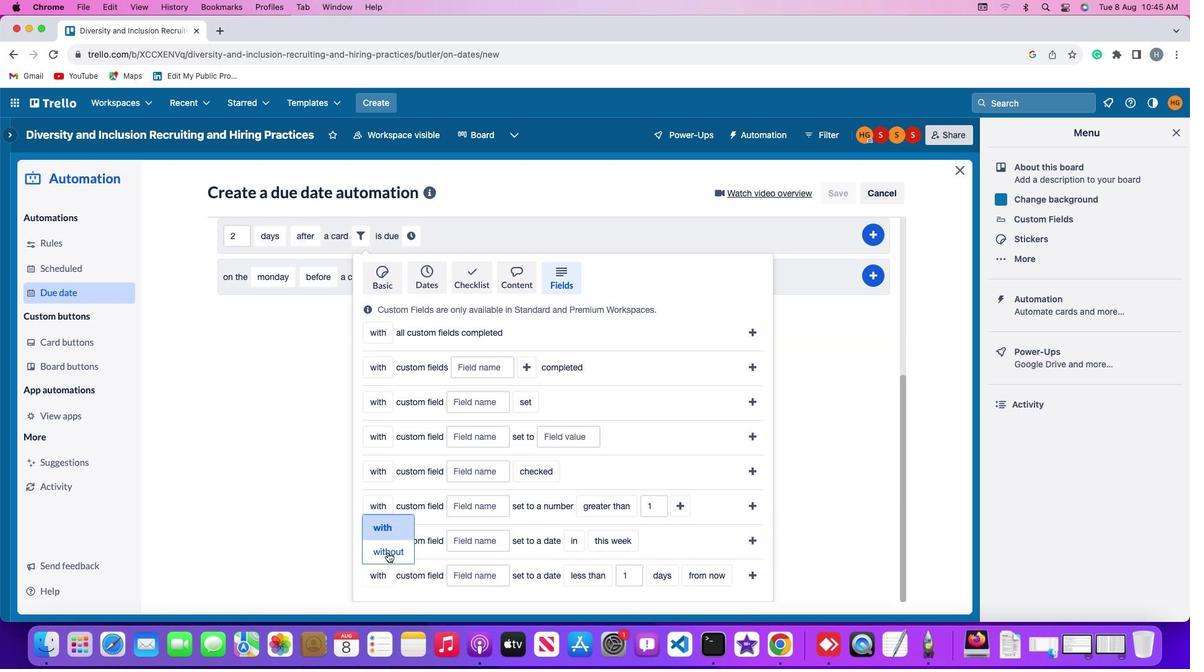 
Action: Mouse moved to (492, 579)
Screenshot: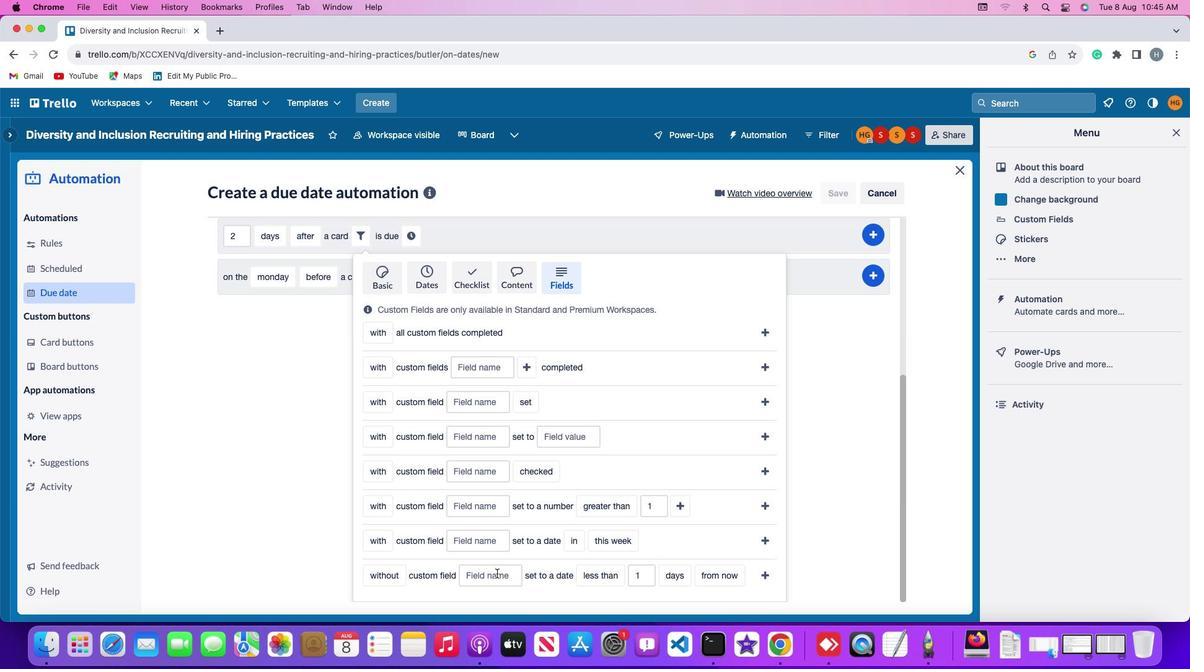 
Action: Mouse pressed left at (492, 579)
Screenshot: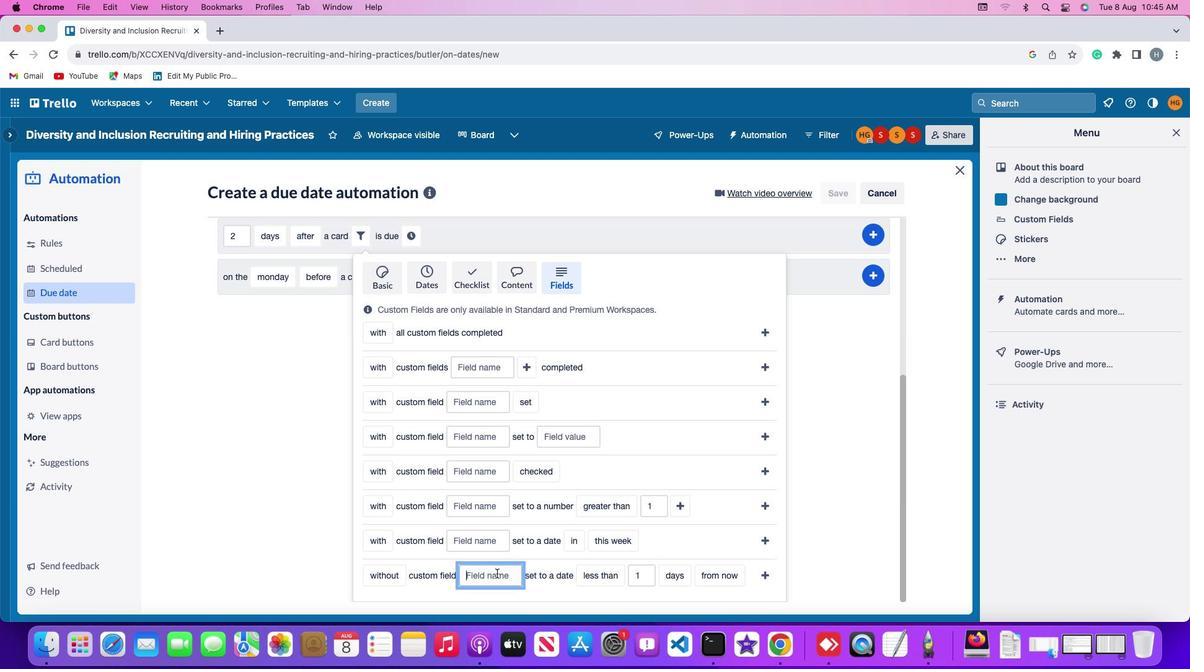 
Action: Mouse moved to (492, 579)
Screenshot: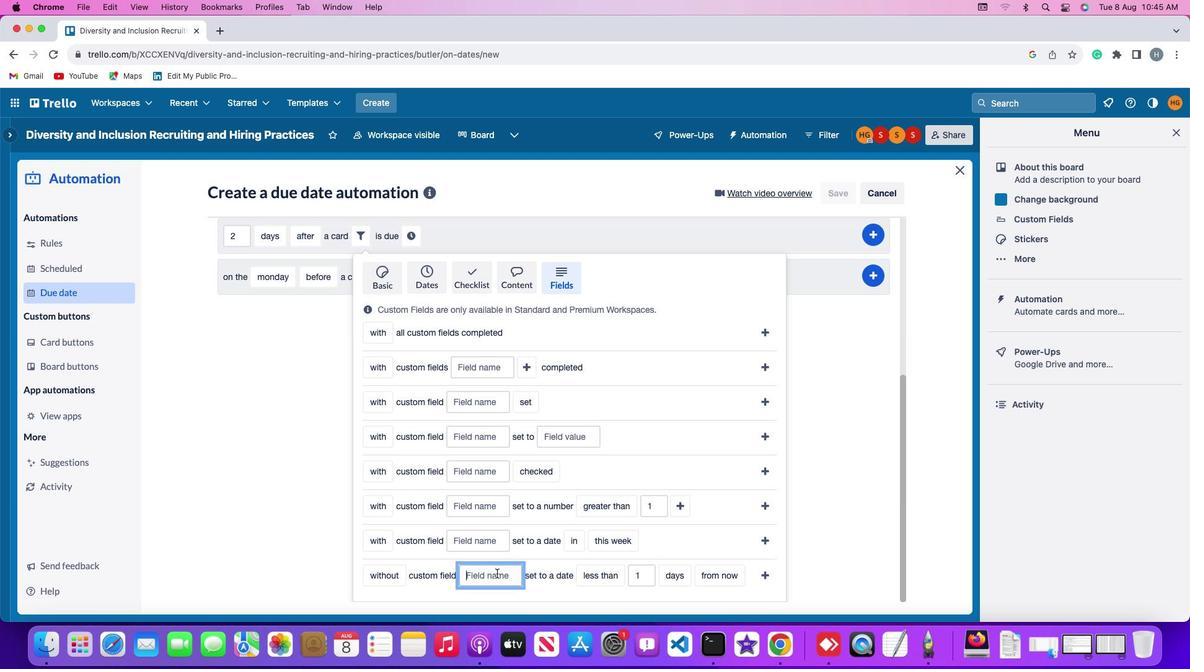 
Action: Key pressed Key.shift'R''e''s''u'','Key.backspace'm''e'
Screenshot: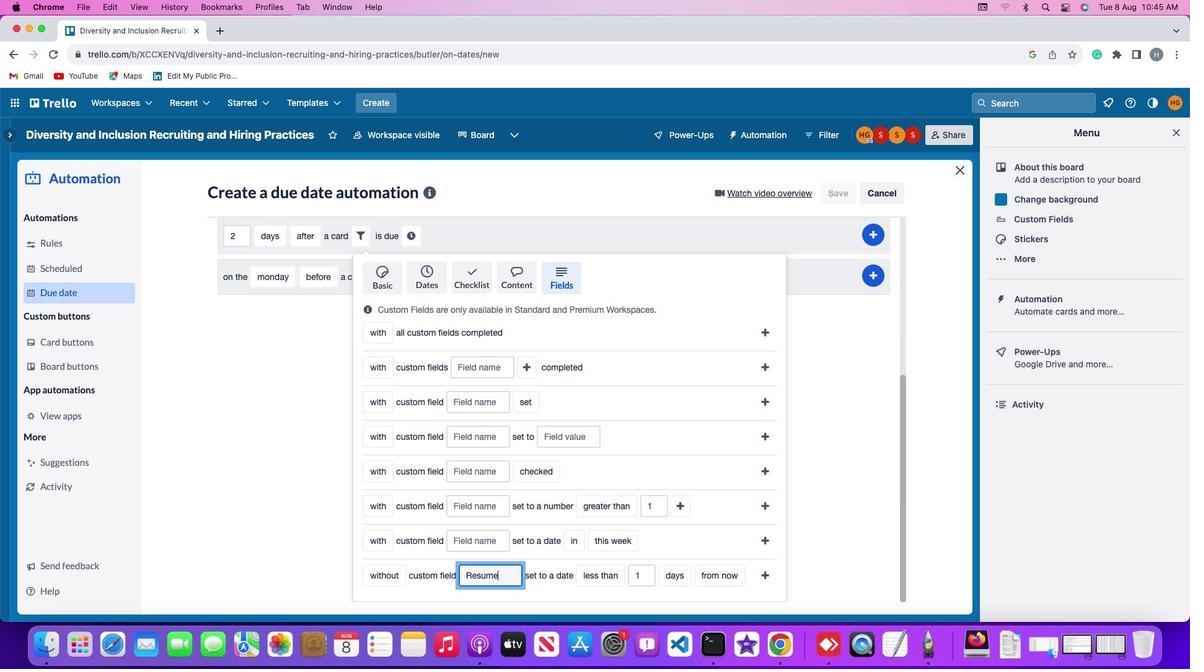 
Action: Mouse moved to (606, 580)
Screenshot: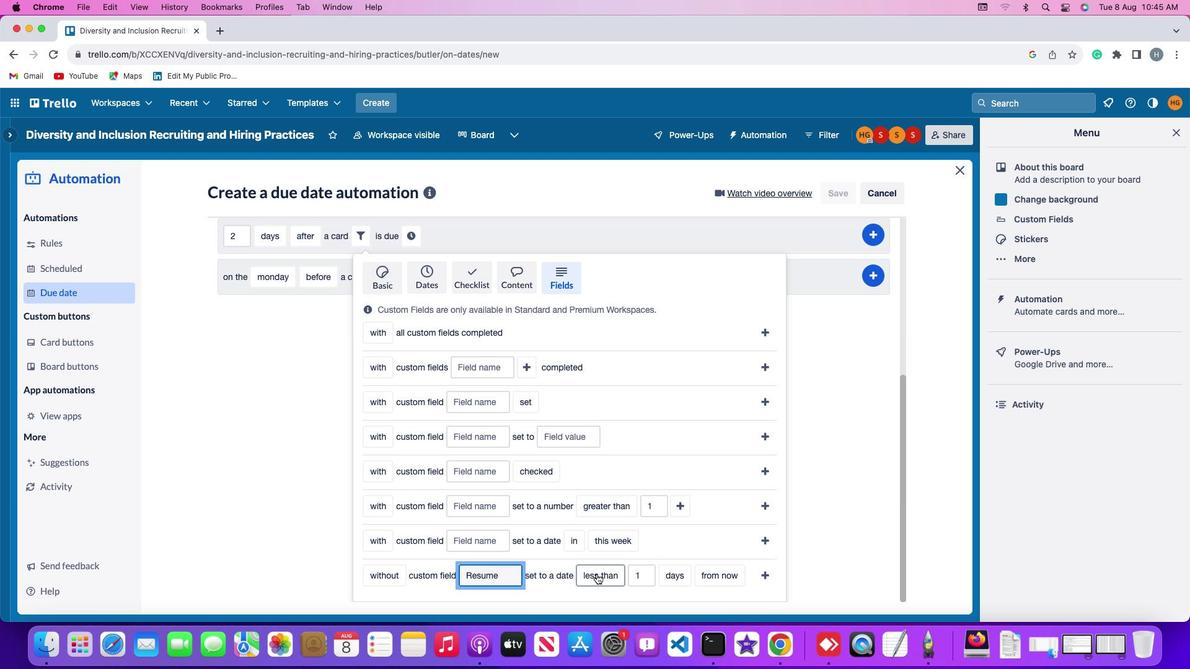
Action: Mouse pressed left at (606, 580)
Screenshot: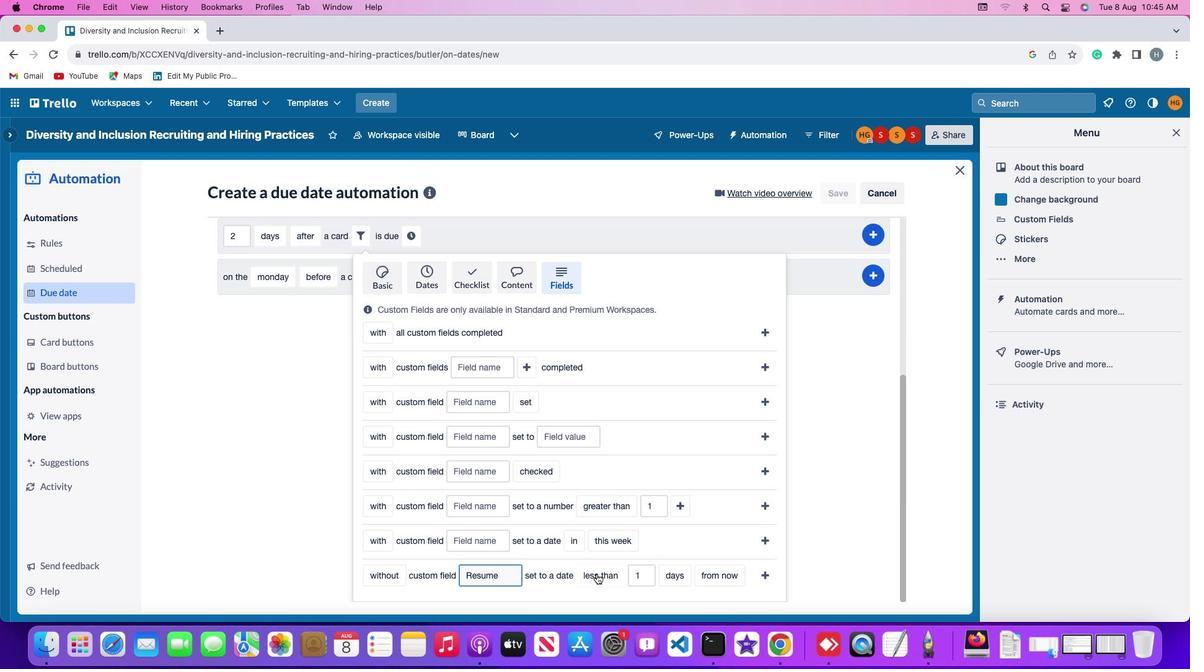 
Action: Mouse moved to (620, 523)
Screenshot: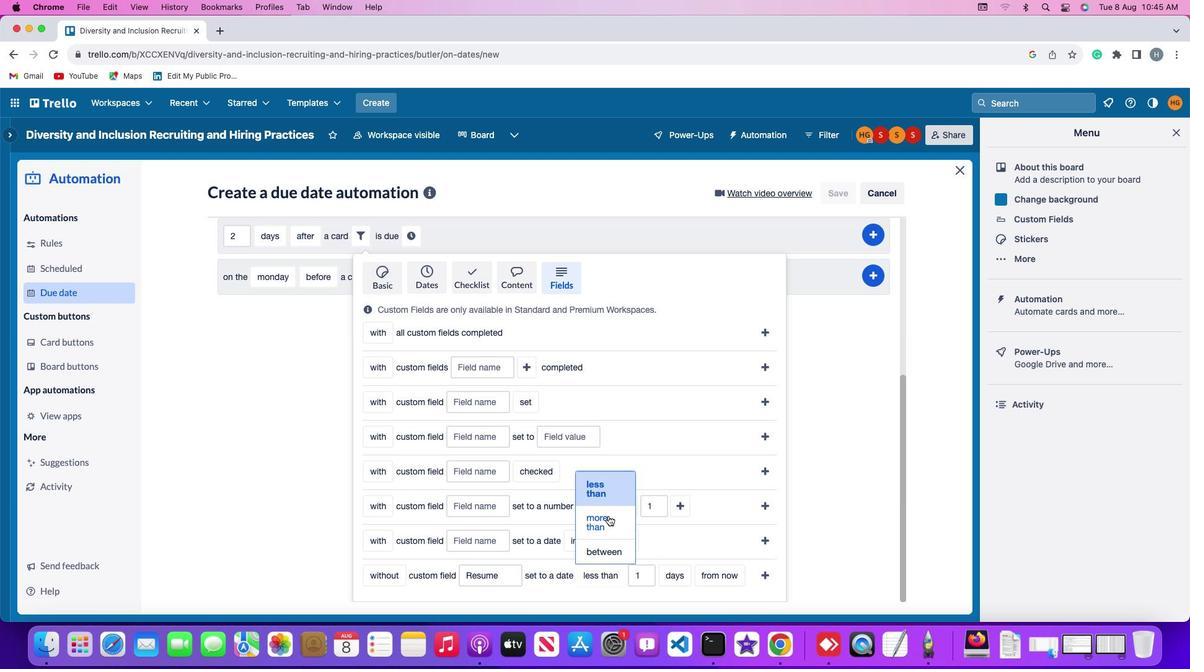 
Action: Mouse pressed left at (620, 523)
Screenshot: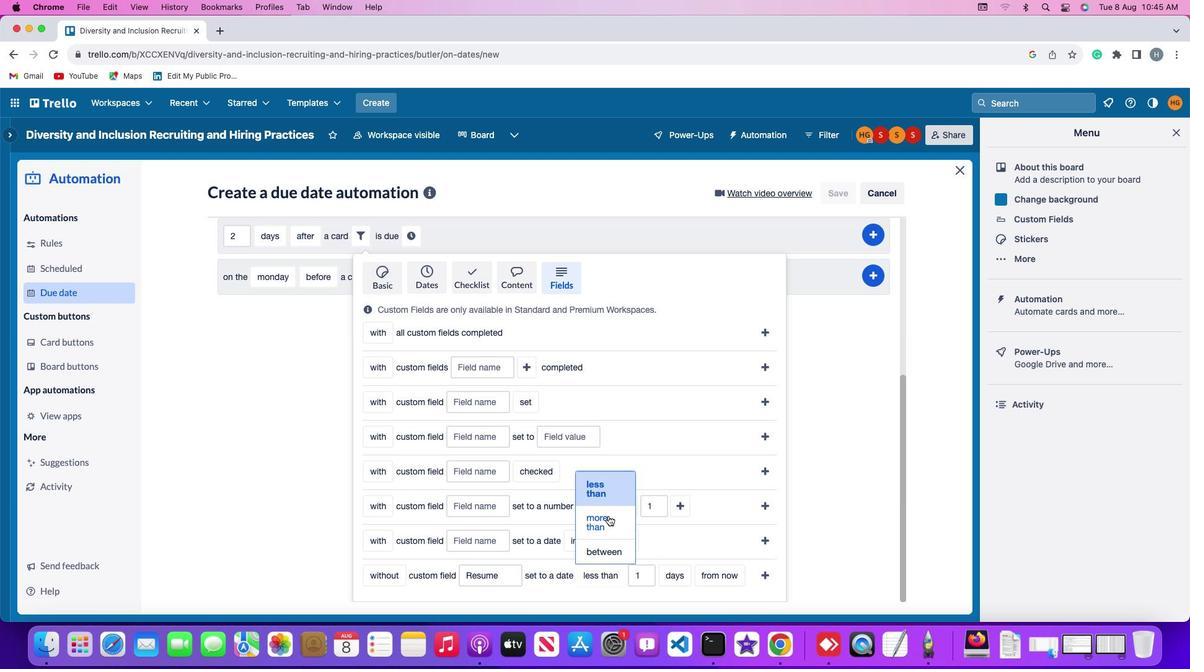 
Action: Mouse moved to (670, 575)
Screenshot: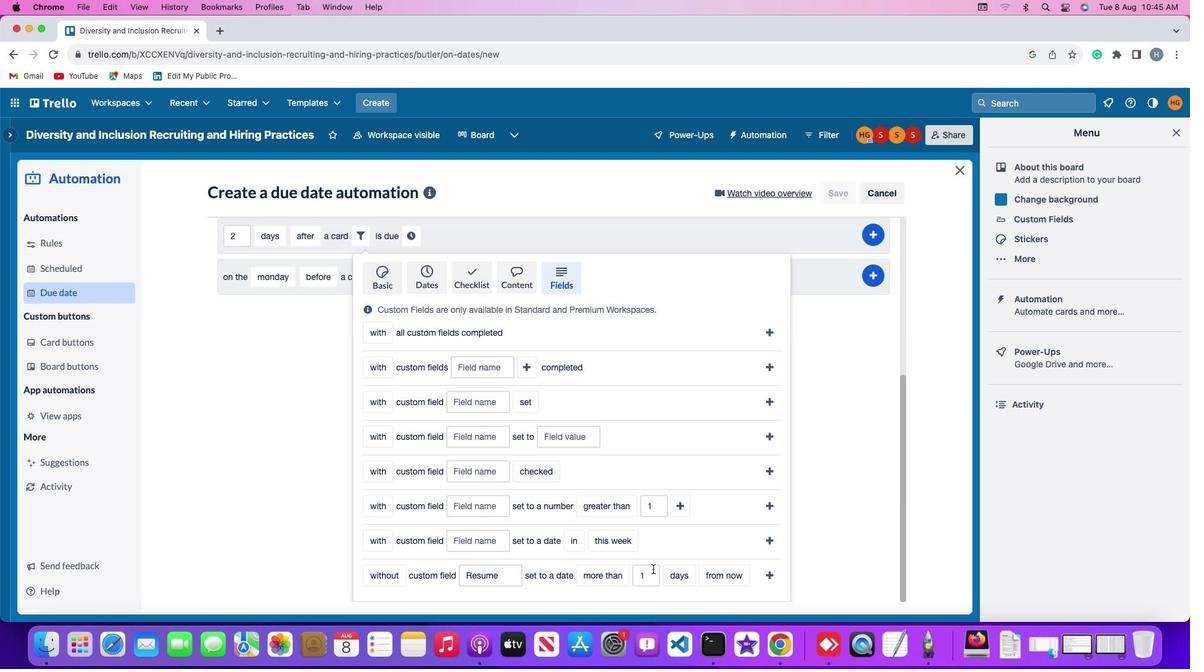 
Action: Mouse pressed left at (670, 575)
Screenshot: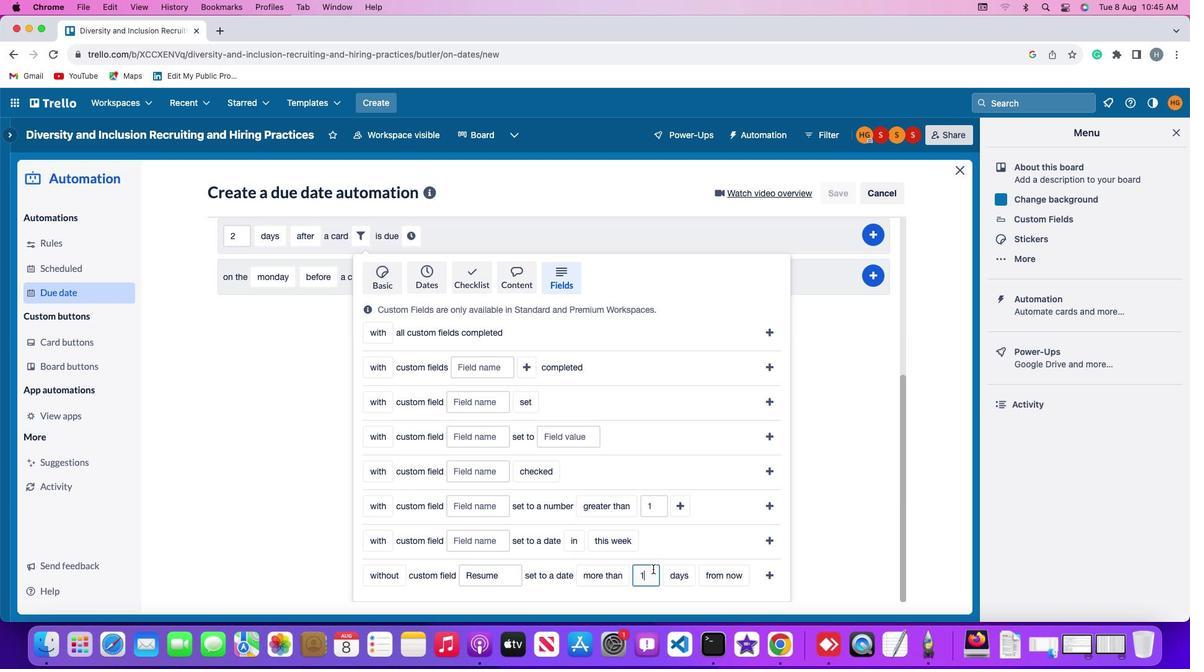 
Action: Mouse moved to (670, 575)
Screenshot: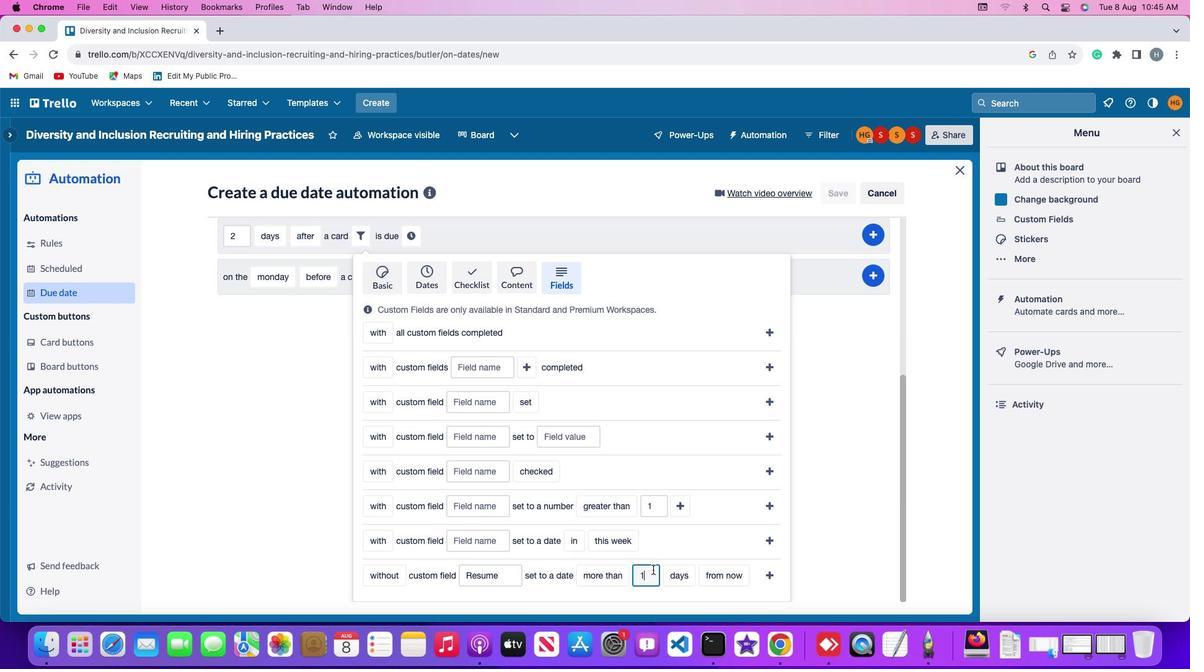
Action: Key pressed Key.backspace'1'
Screenshot: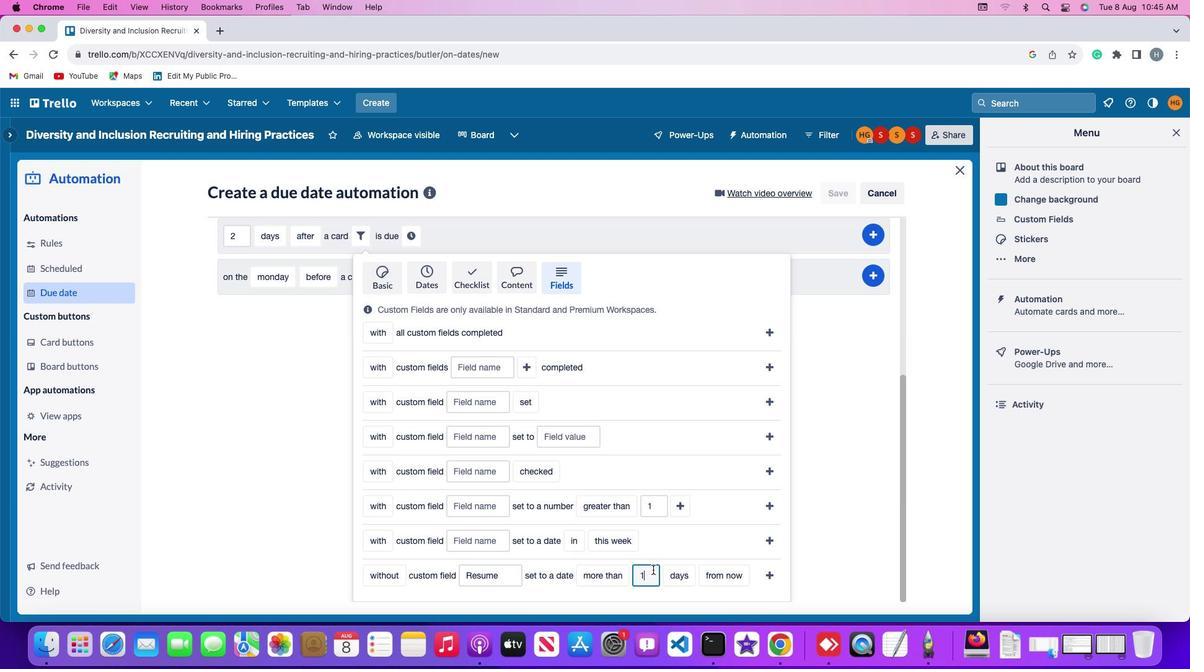 
Action: Mouse moved to (705, 581)
Screenshot: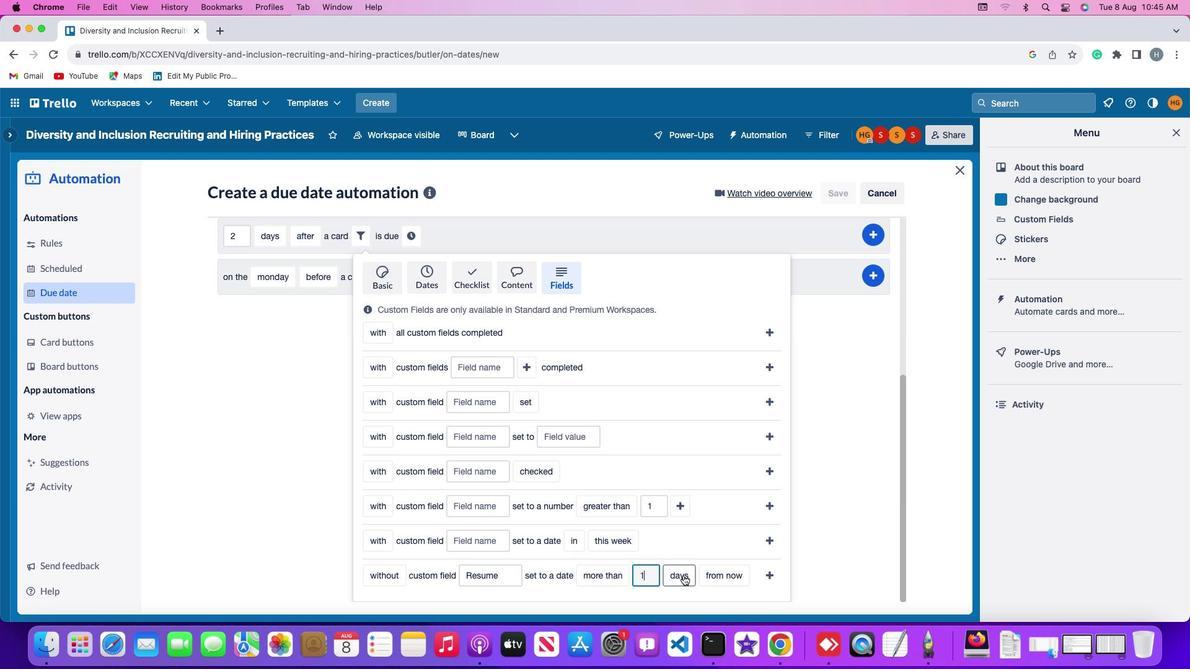 
Action: Mouse pressed left at (705, 581)
Screenshot: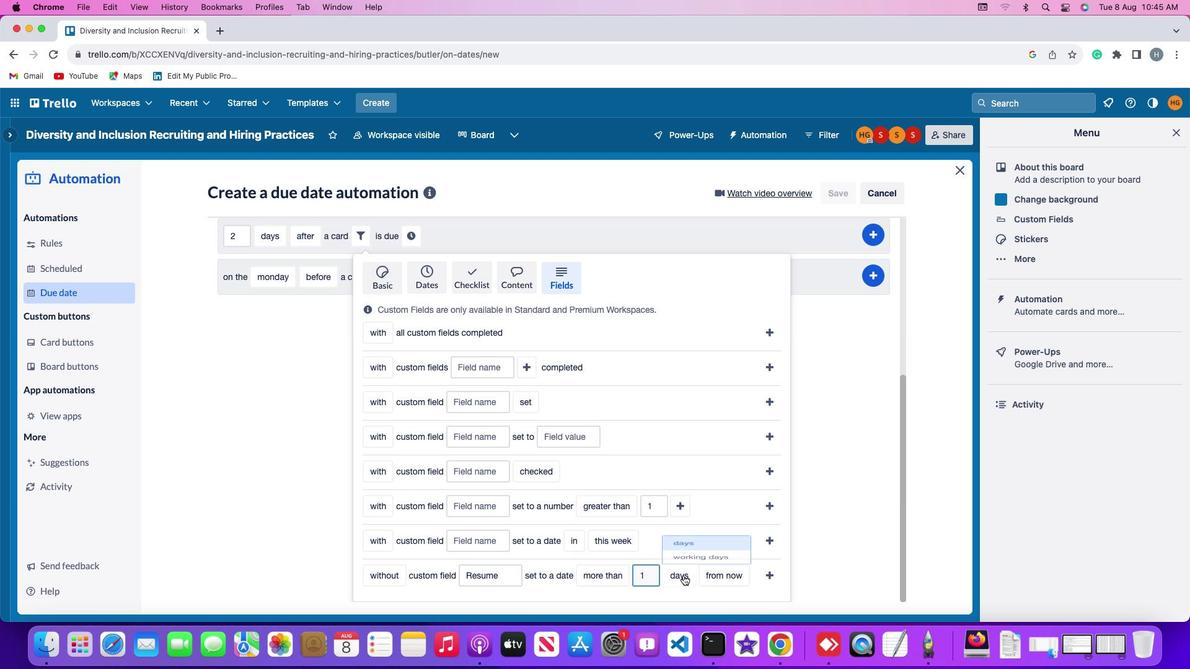 
Action: Mouse moved to (713, 560)
Screenshot: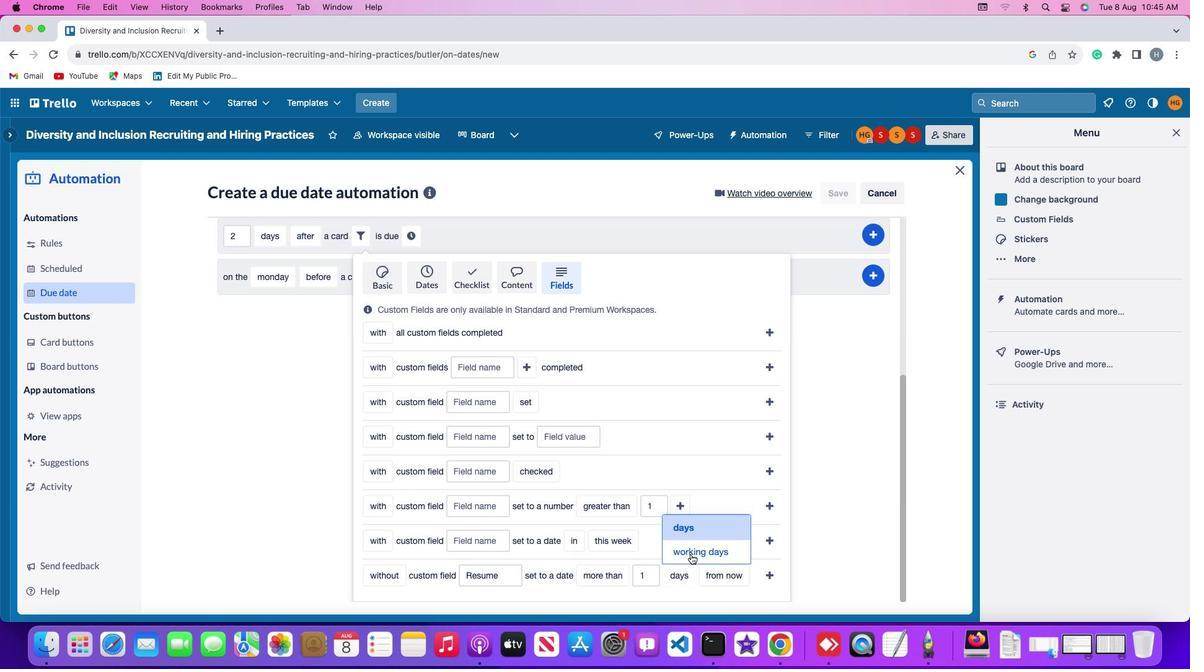 
Action: Mouse pressed left at (713, 560)
Screenshot: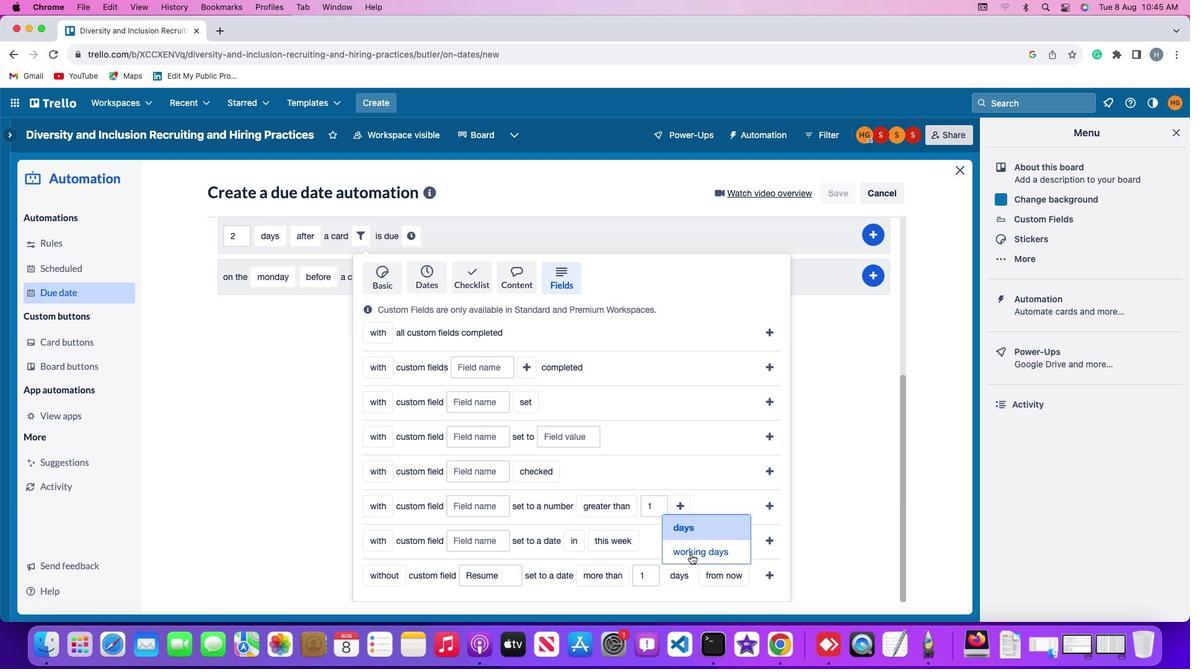 
Action: Mouse moved to (779, 579)
Screenshot: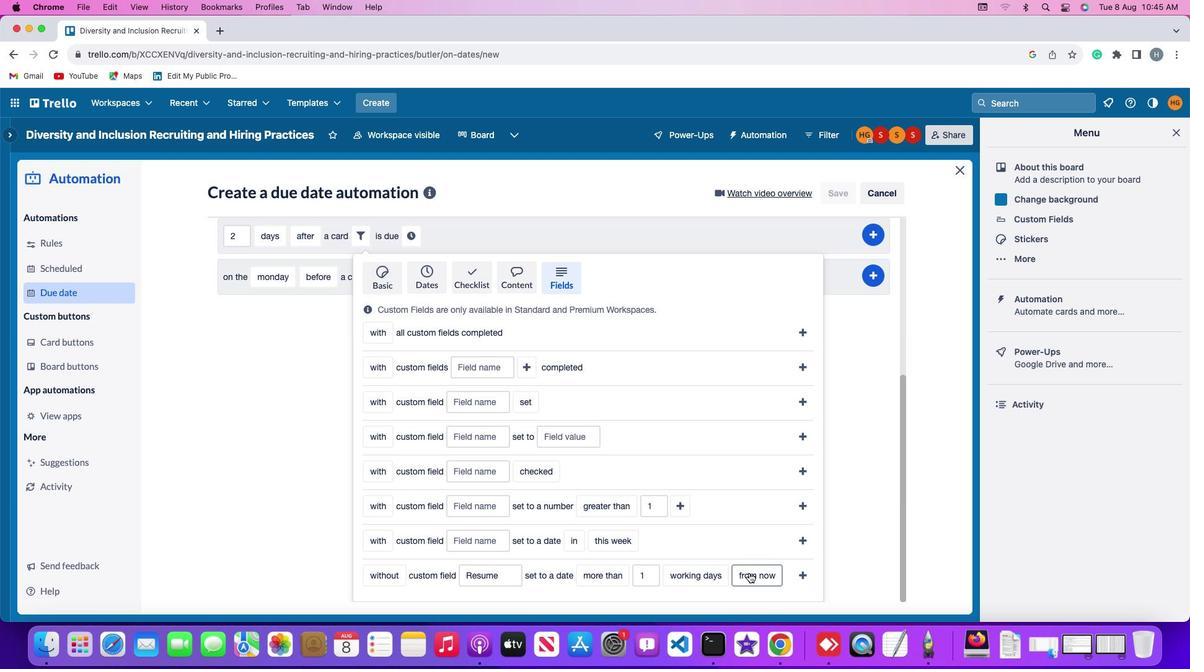 
Action: Mouse pressed left at (779, 579)
Screenshot: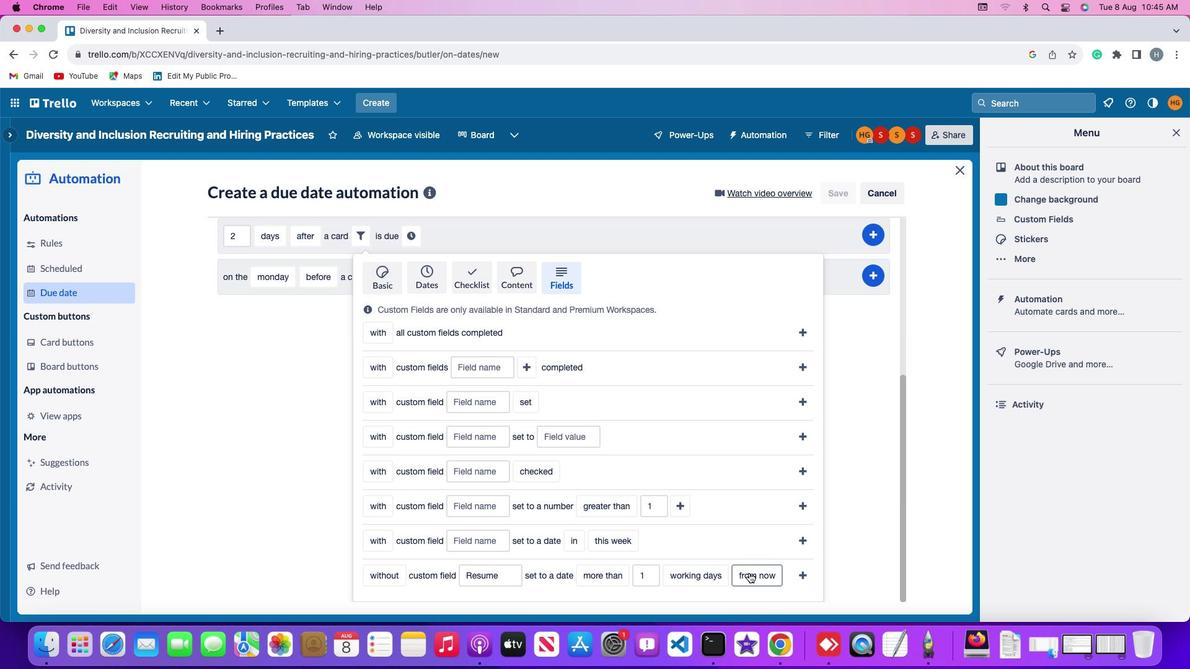 
Action: Mouse moved to (785, 535)
Screenshot: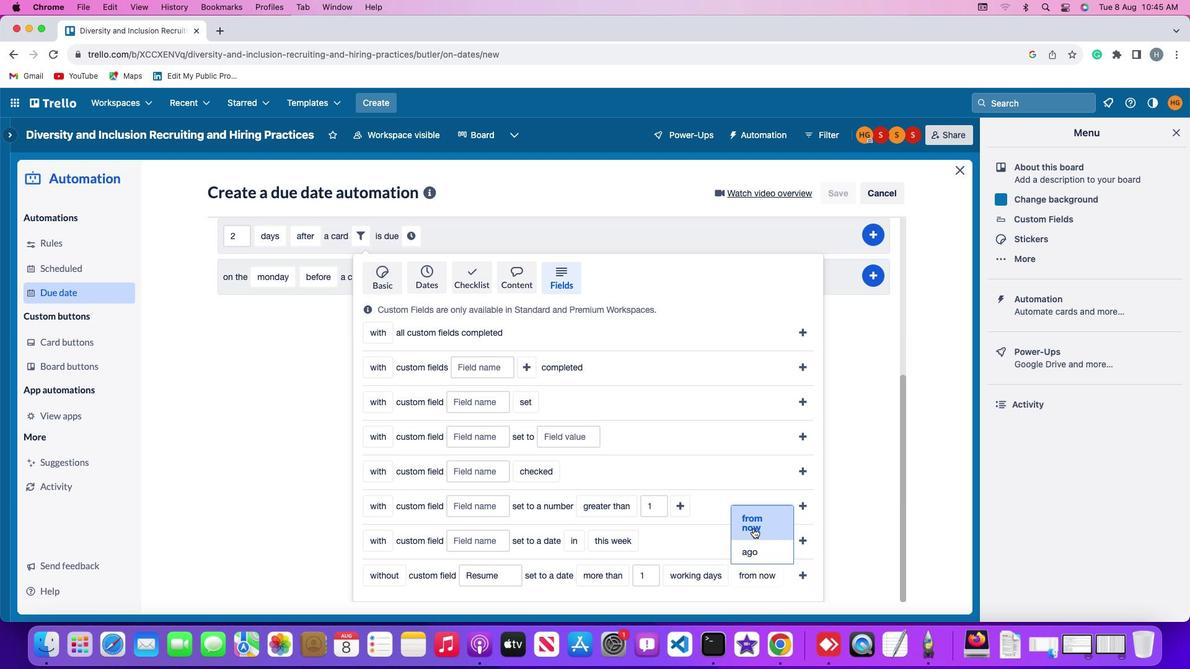 
Action: Mouse pressed left at (785, 535)
Screenshot: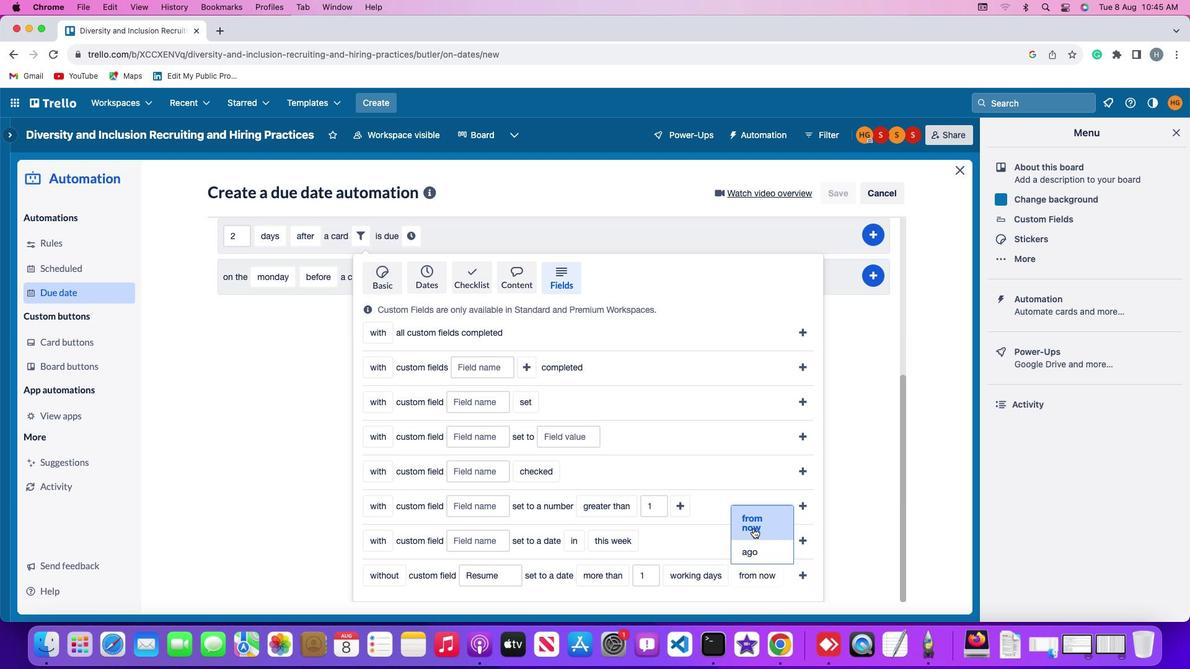 
Action: Mouse moved to (843, 576)
Screenshot: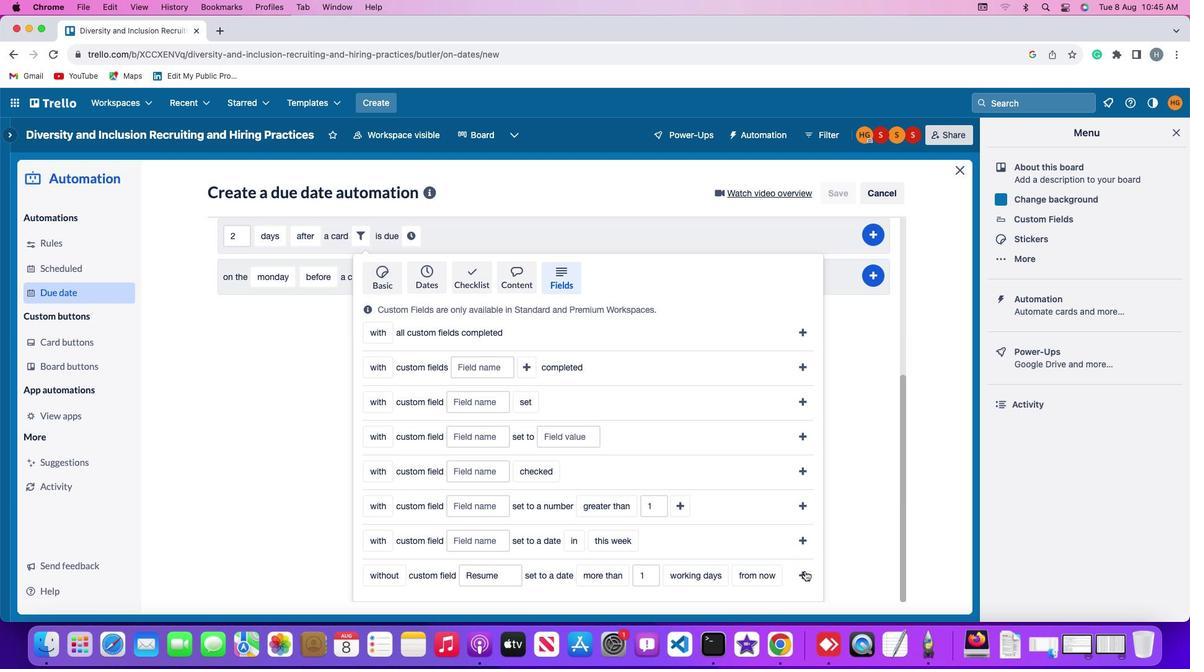 
Action: Mouse pressed left at (843, 576)
Screenshot: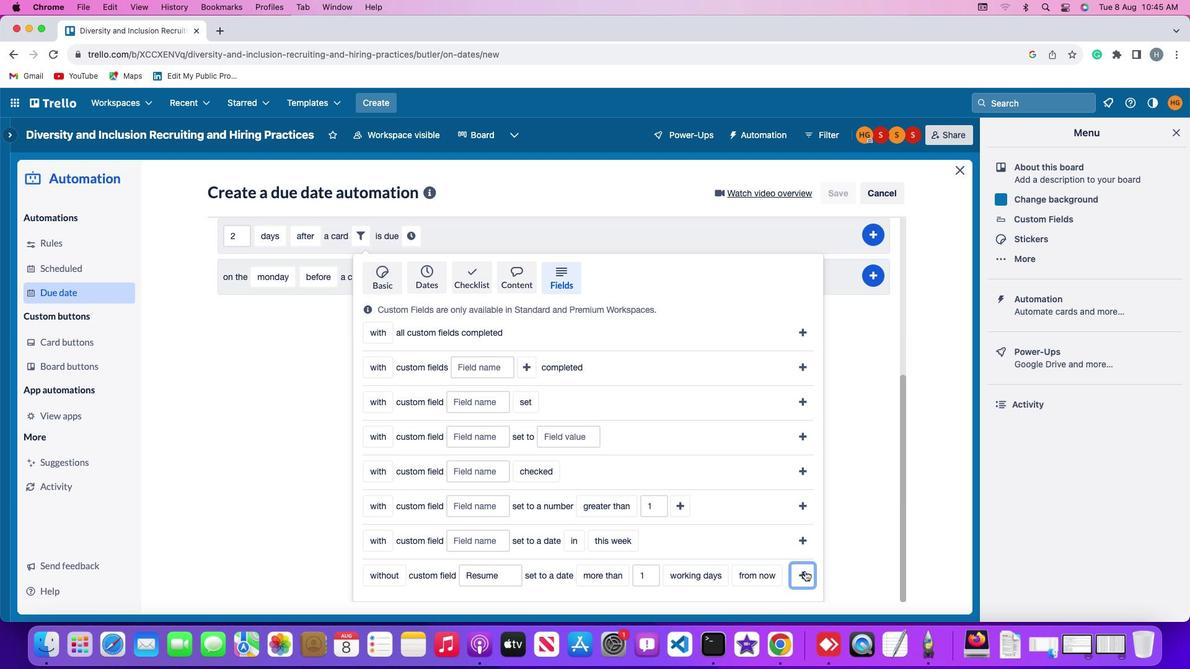 
Action: Mouse moved to (783, 509)
Screenshot: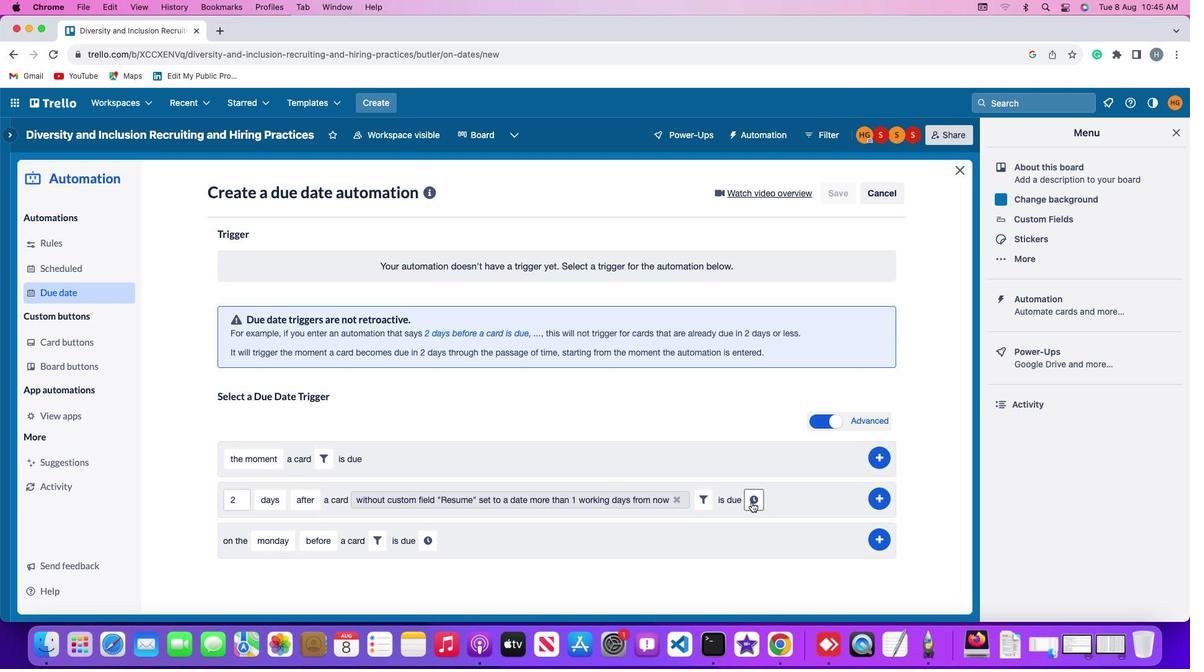 
Action: Mouse pressed left at (783, 509)
Screenshot: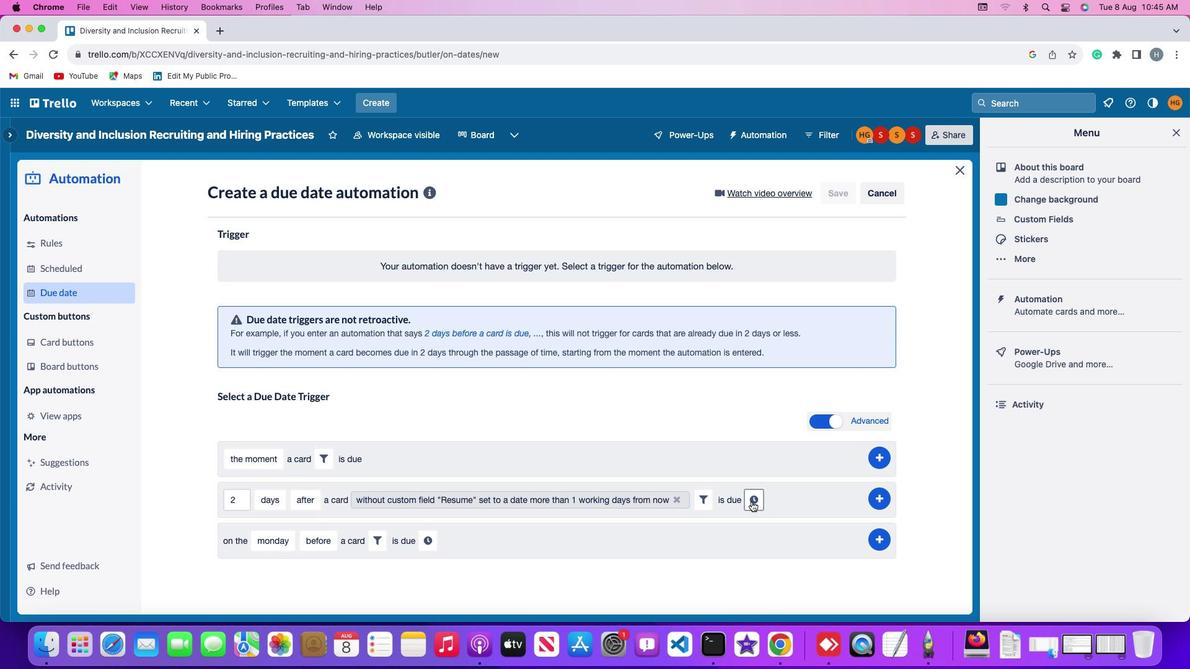 
Action: Mouse moved to (219, 538)
Screenshot: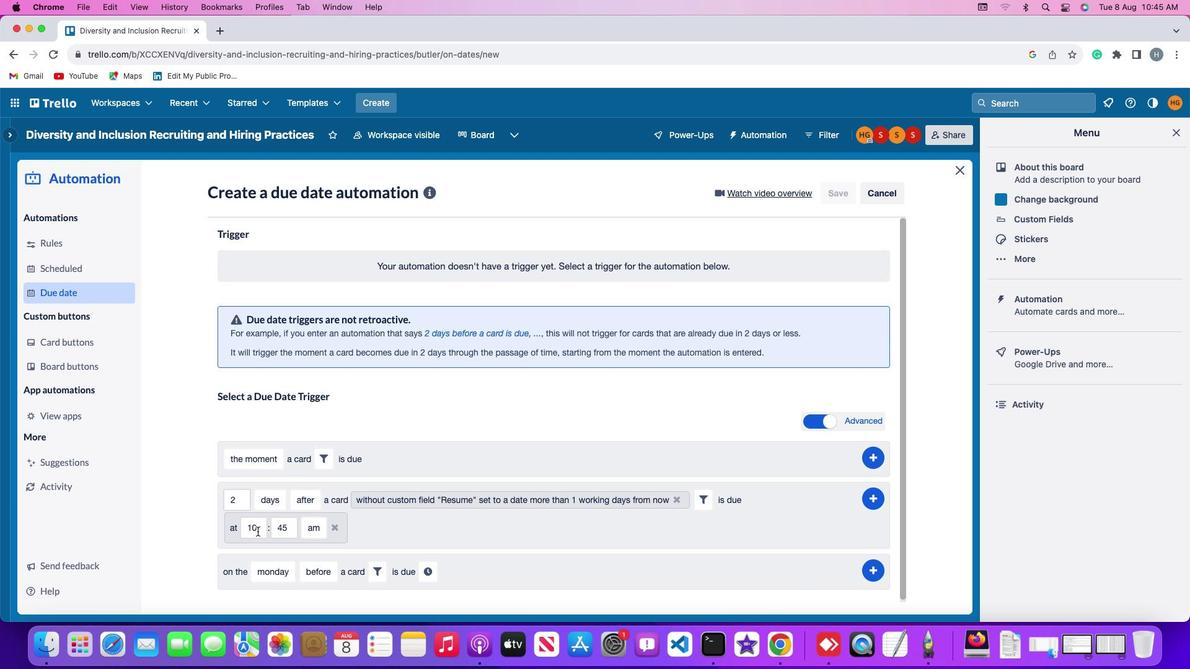 
Action: Mouse pressed left at (219, 538)
Screenshot: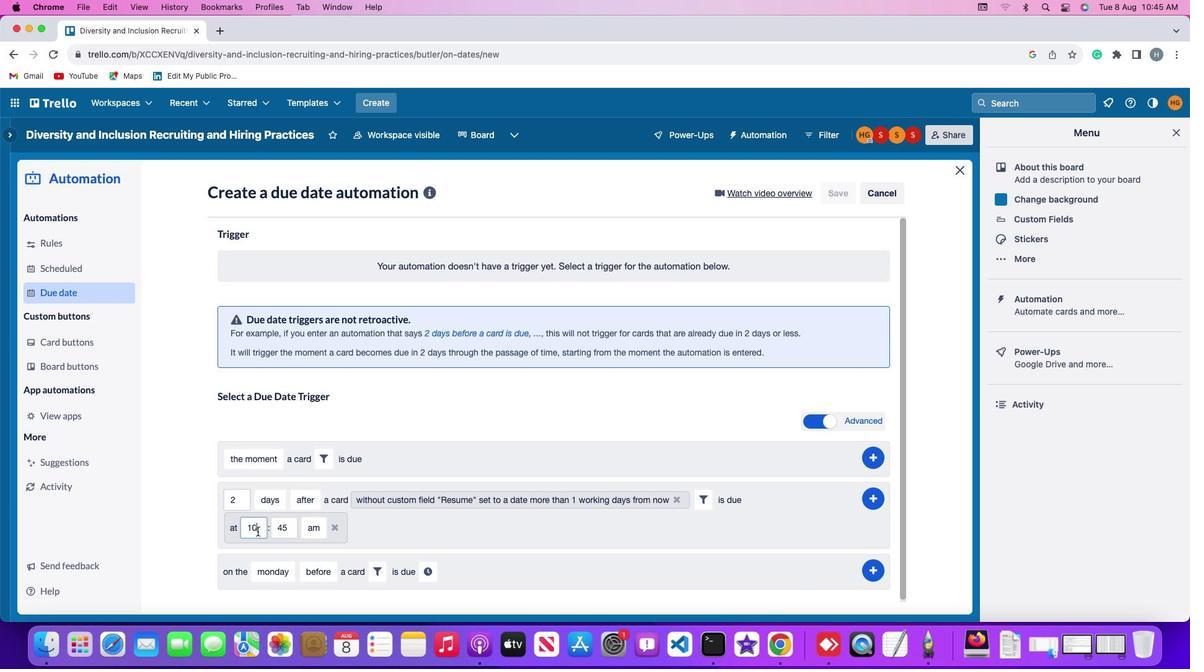 
Action: Key pressed Key.backspaceKey.backspaceKey.backspace'1''1'
Screenshot: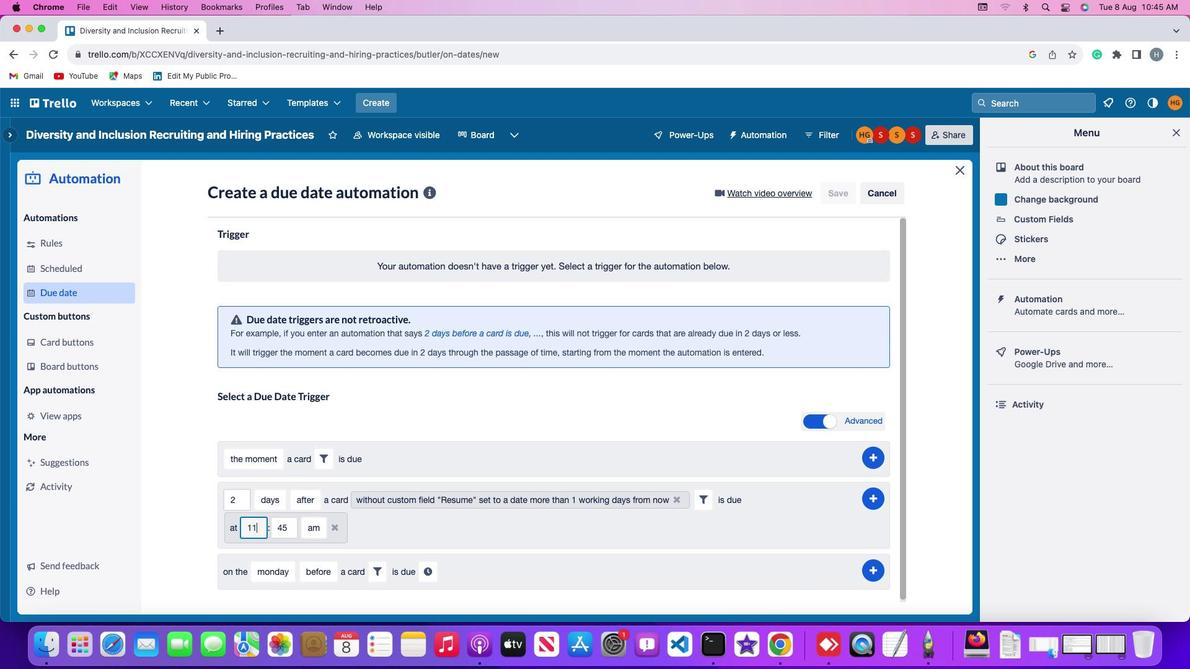 
Action: Mouse moved to (259, 533)
Screenshot: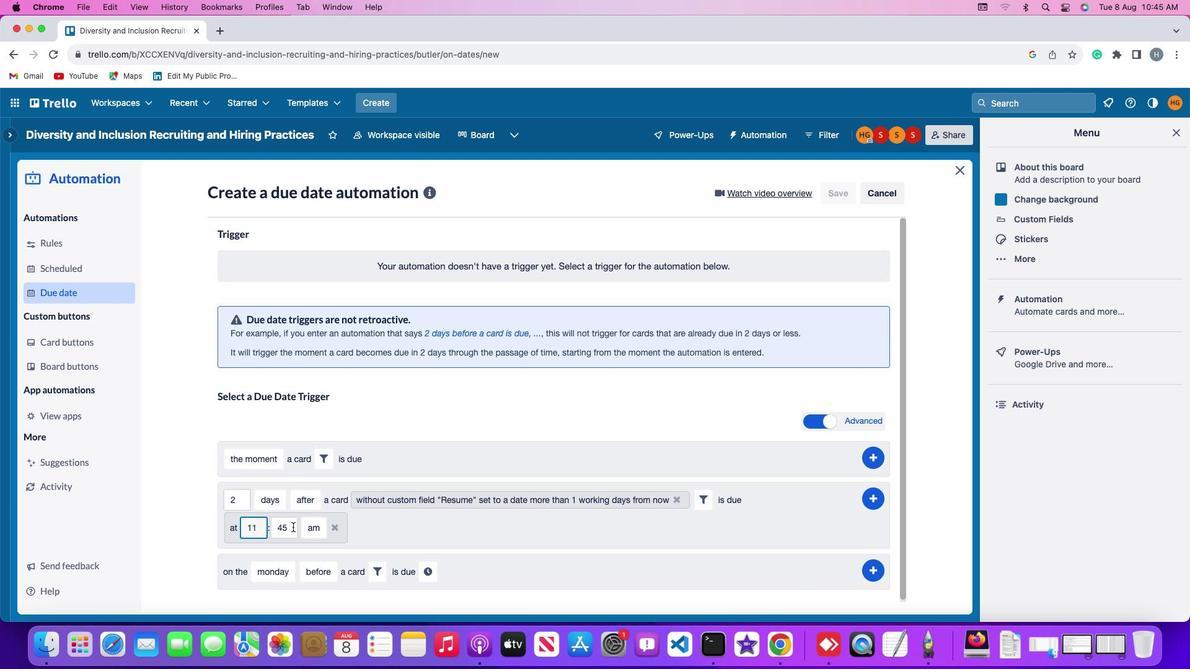 
Action: Mouse pressed left at (259, 533)
Screenshot: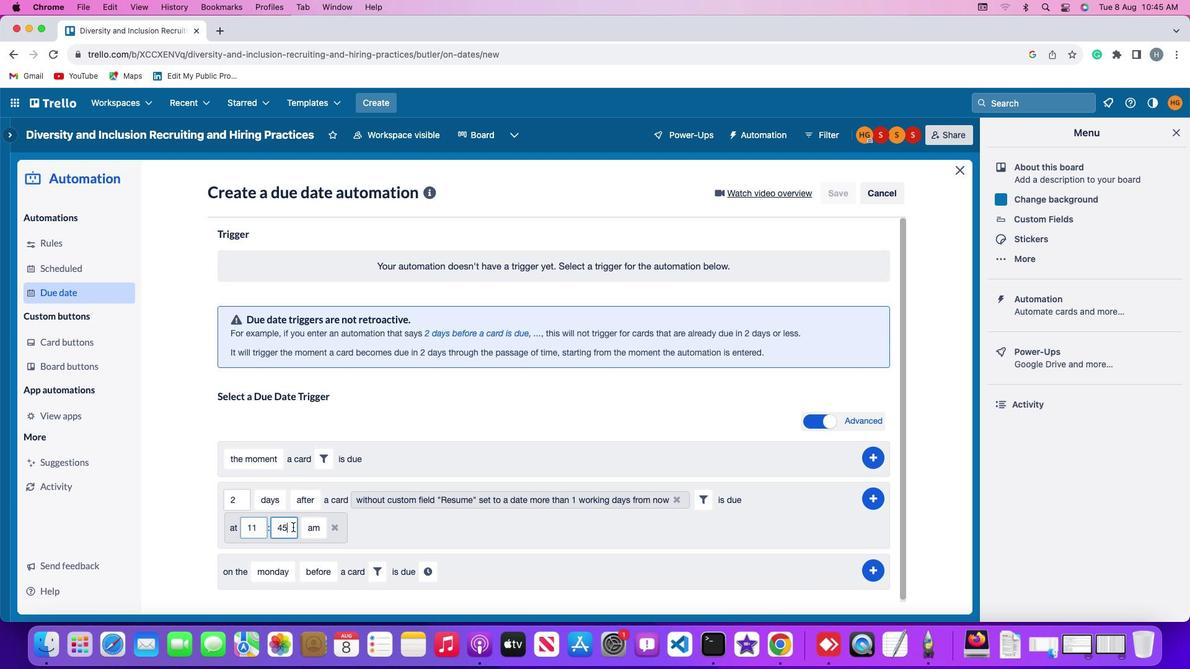 
Action: Key pressed Key.backspaceKey.backspaceKey.backspace'0''0'
Screenshot: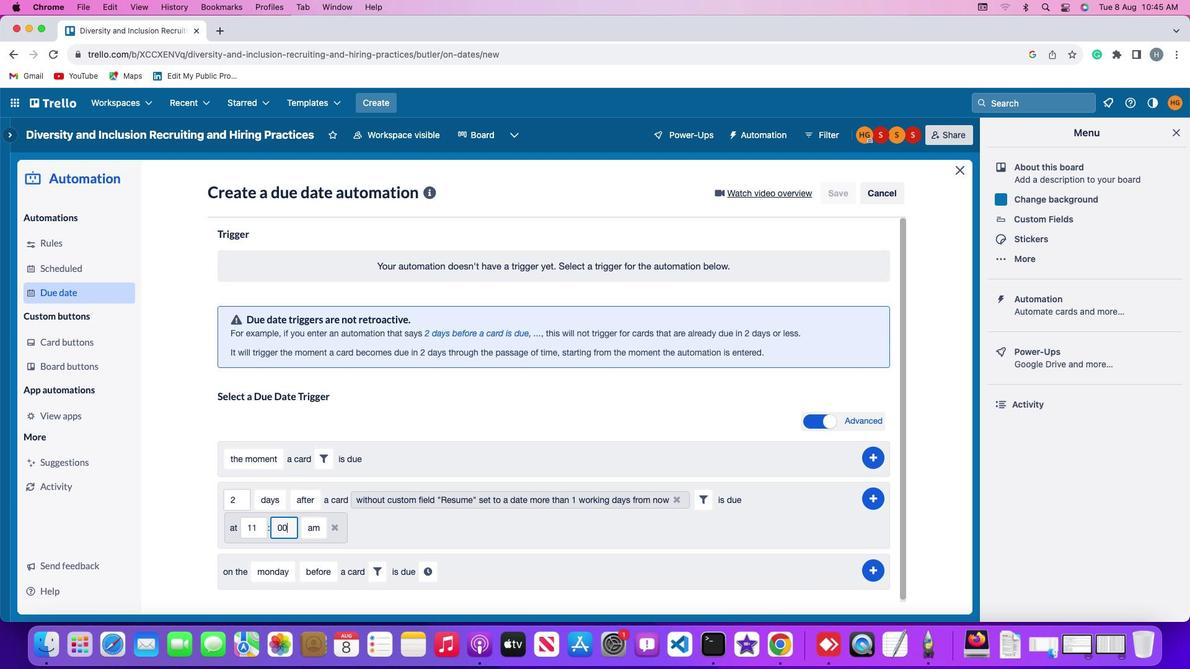
Action: Mouse moved to (275, 532)
Screenshot: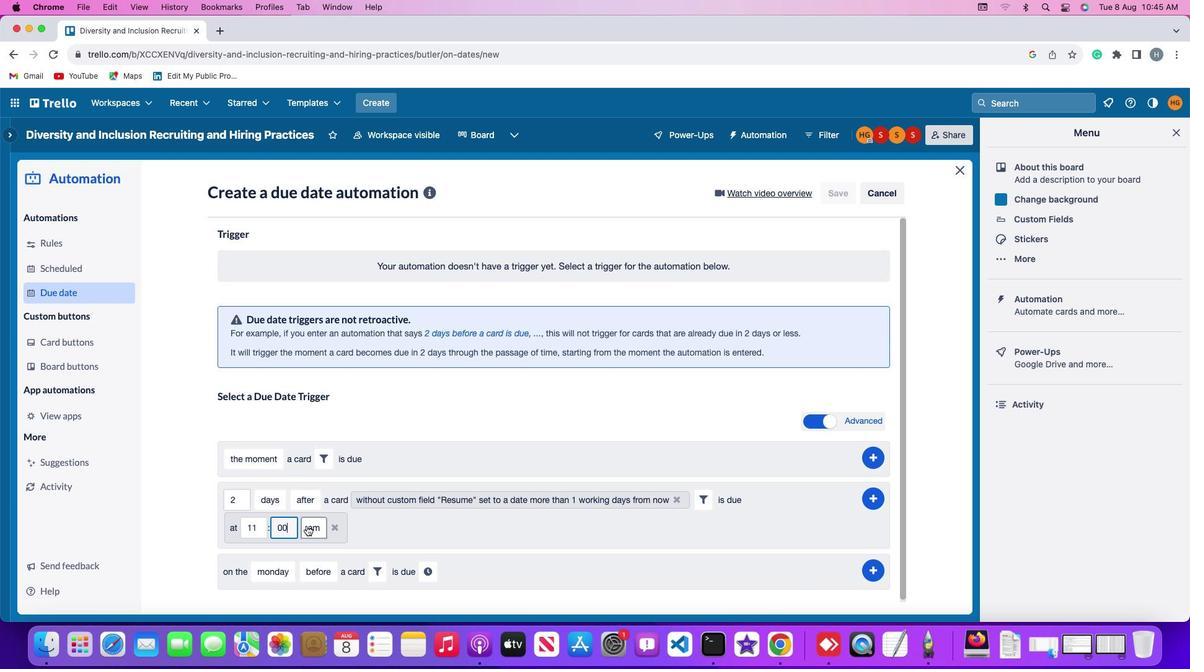 
Action: Mouse pressed left at (275, 532)
Screenshot: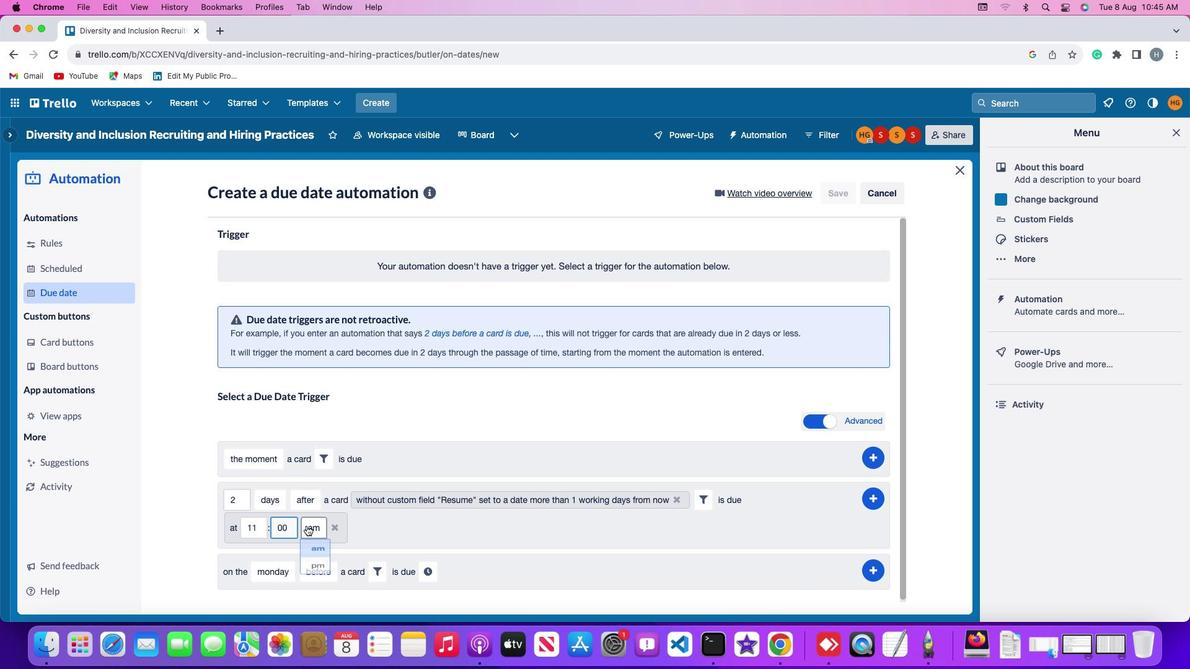 
Action: Mouse moved to (288, 560)
Screenshot: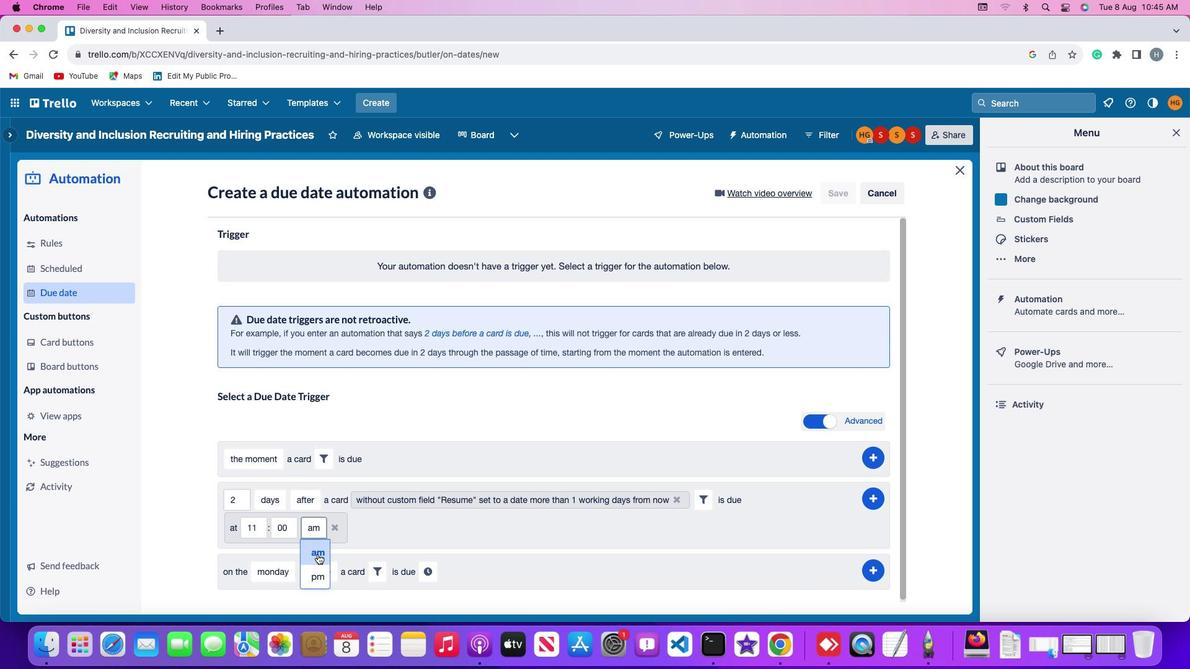 
Action: Mouse pressed left at (288, 560)
Screenshot: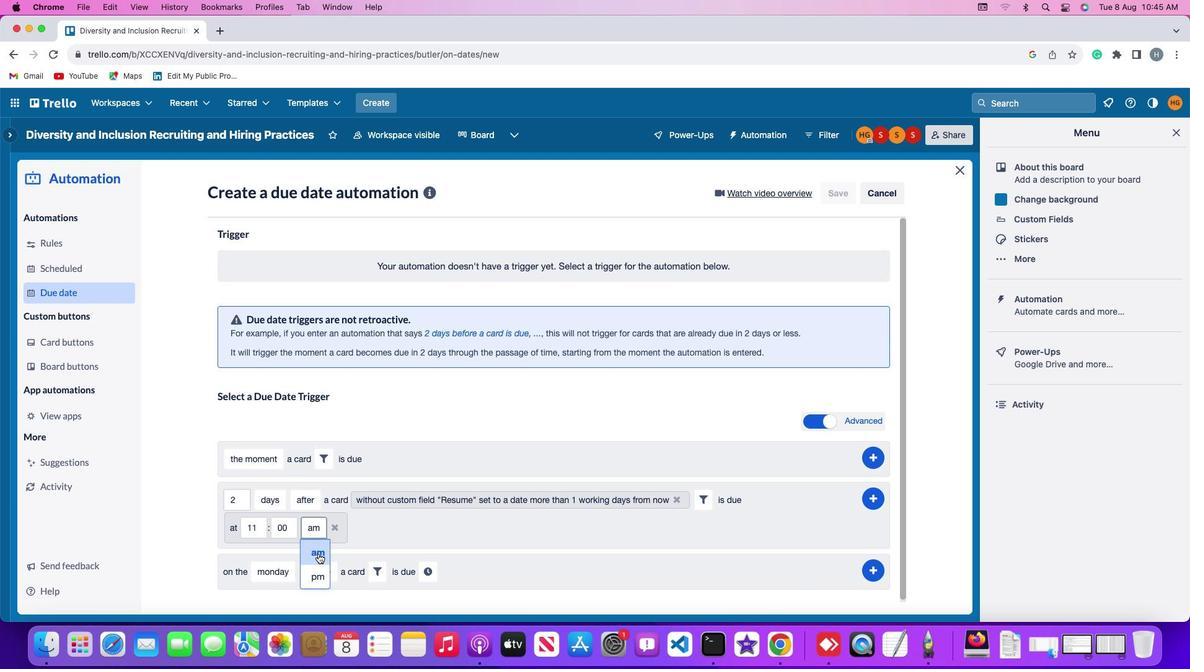 
Action: Mouse moved to (925, 505)
Screenshot: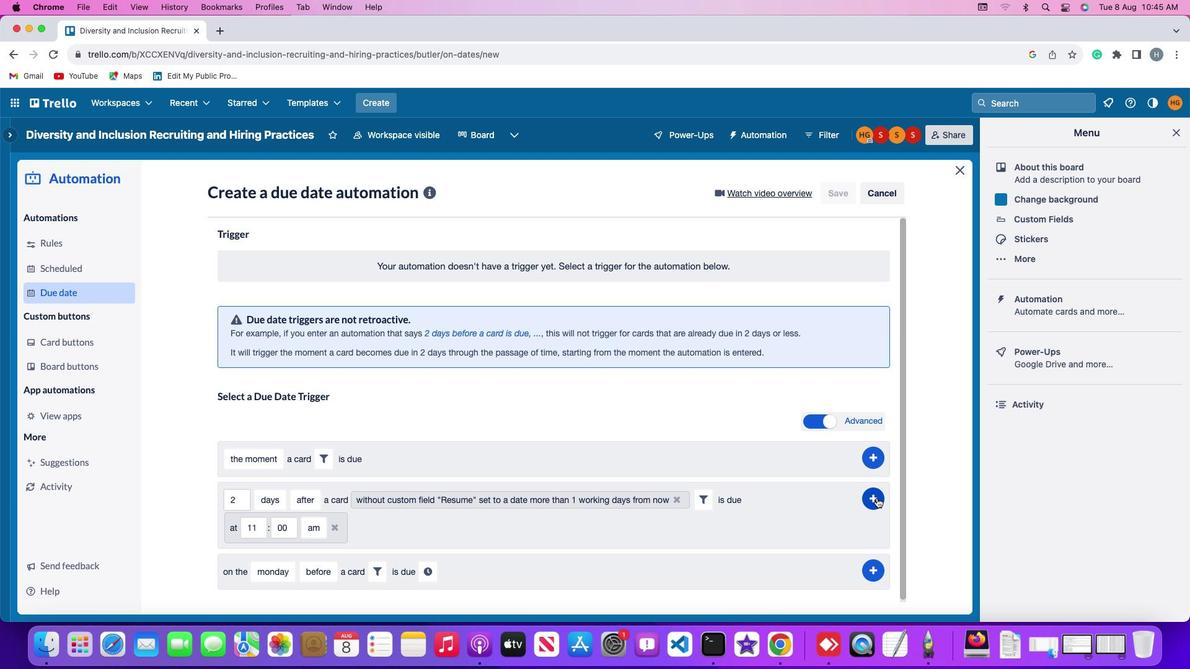 
Action: Mouse pressed left at (925, 505)
Screenshot: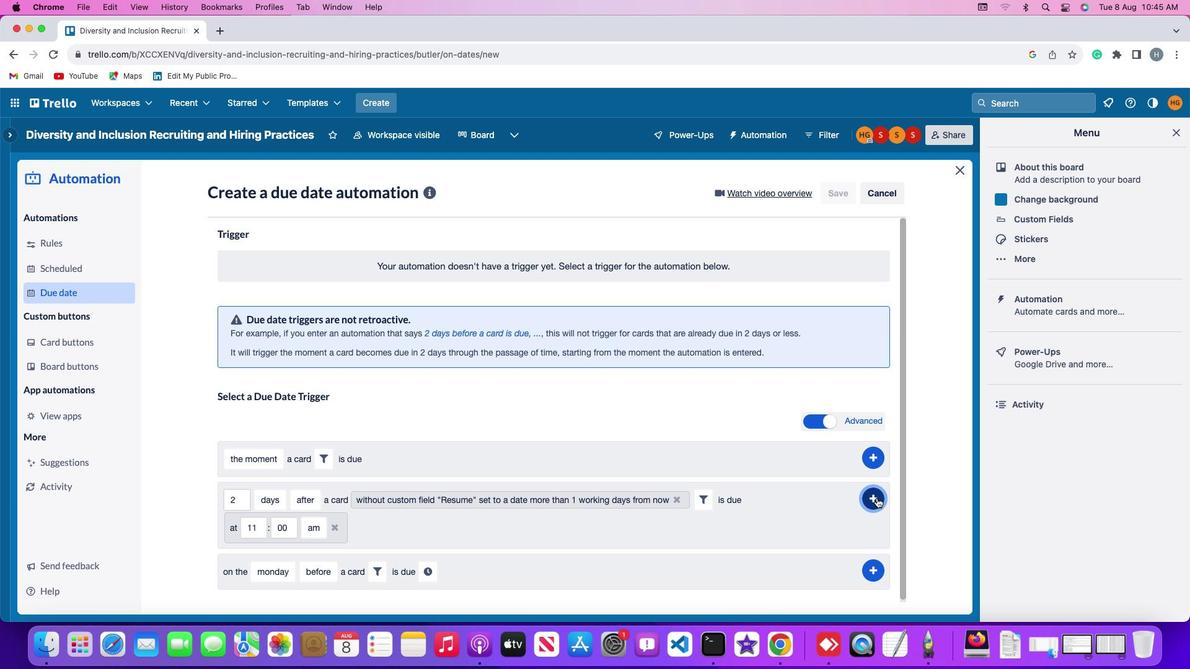 
Action: Mouse moved to (999, 431)
Screenshot: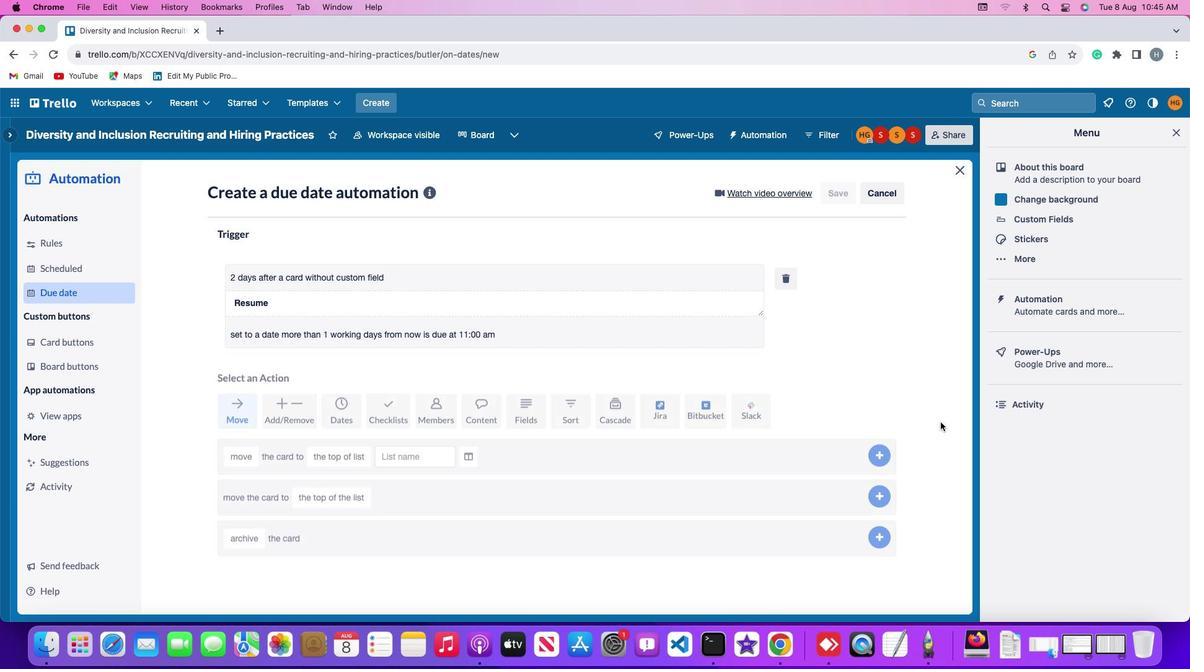 
